 Task: Create a due date automation trigger when advanced on, on the wednesday after a card is due add content with a name or a description ending with resume at 11:00 AM.
Action: Mouse moved to (1372, 114)
Screenshot: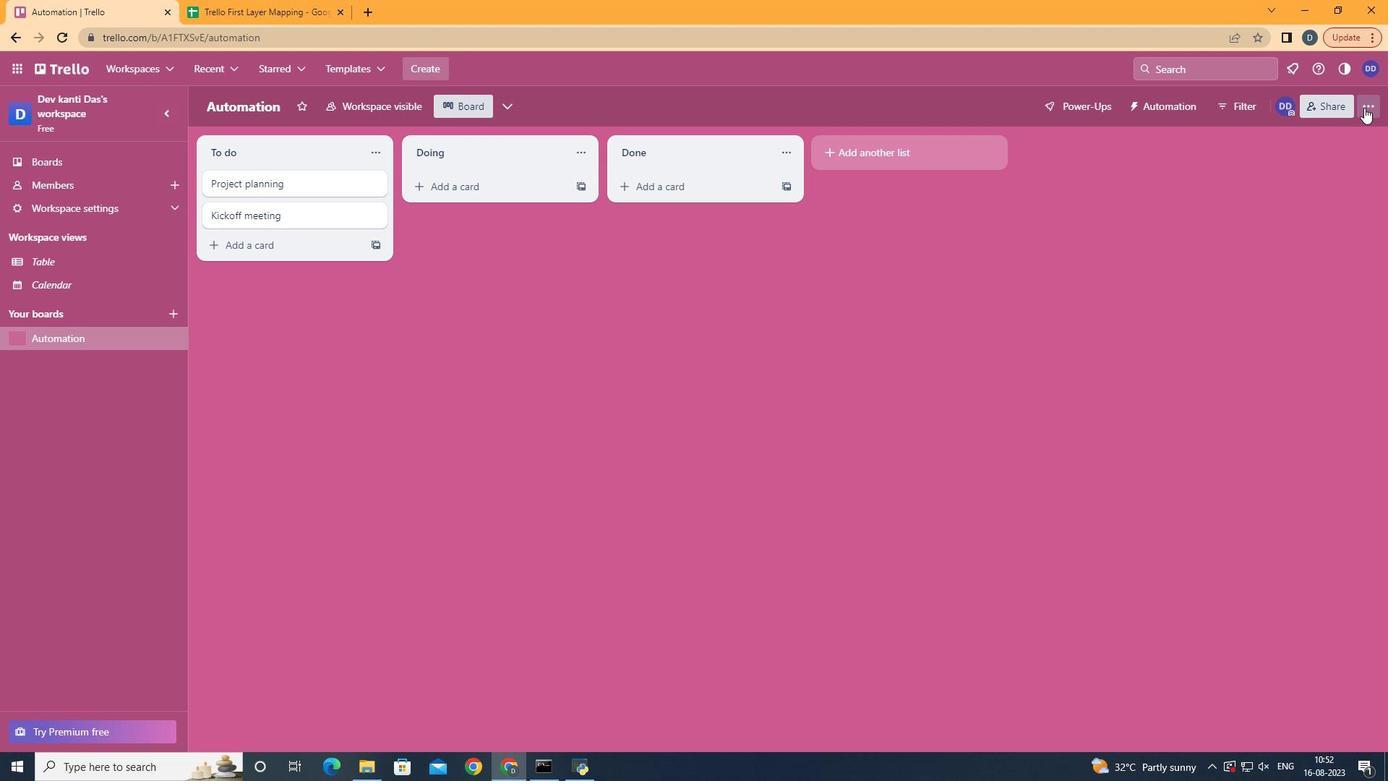 
Action: Mouse pressed left at (1372, 114)
Screenshot: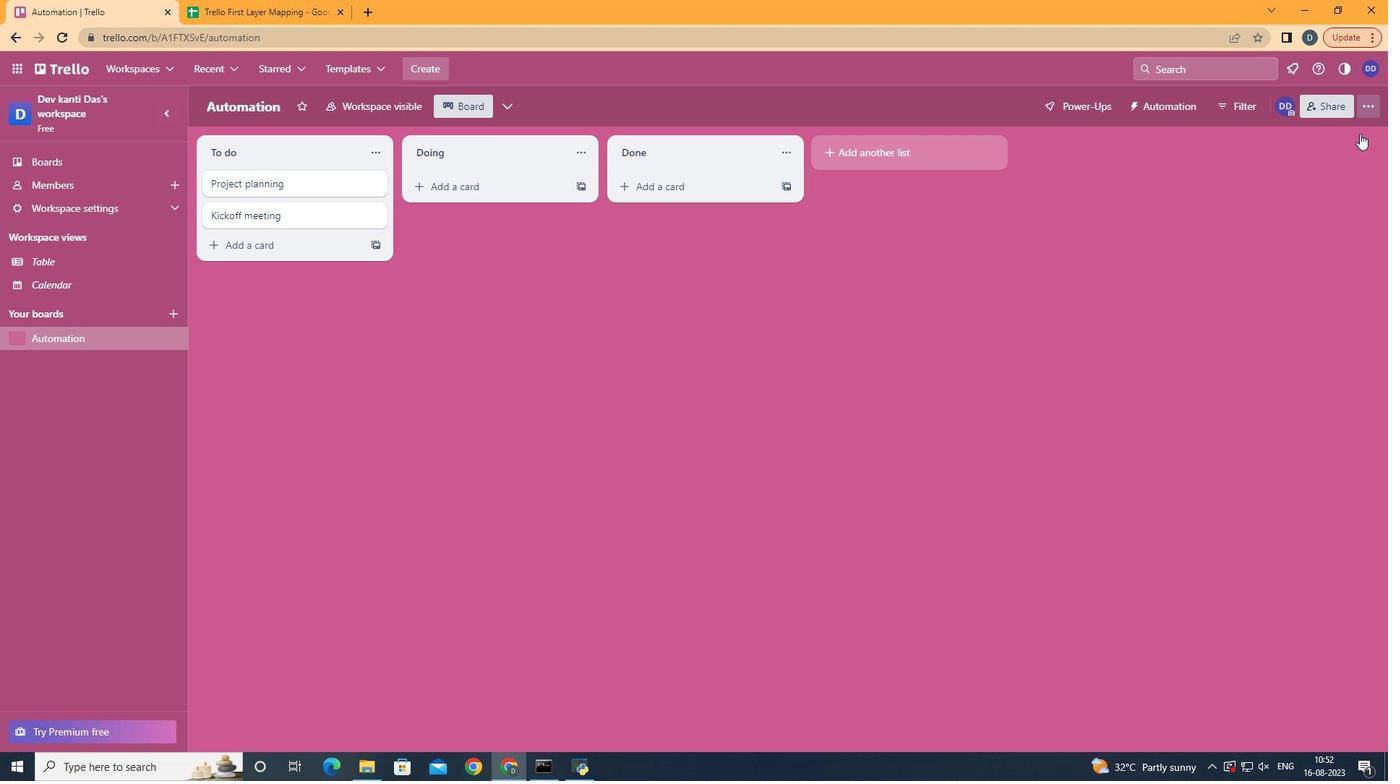 
Action: Mouse moved to (1280, 328)
Screenshot: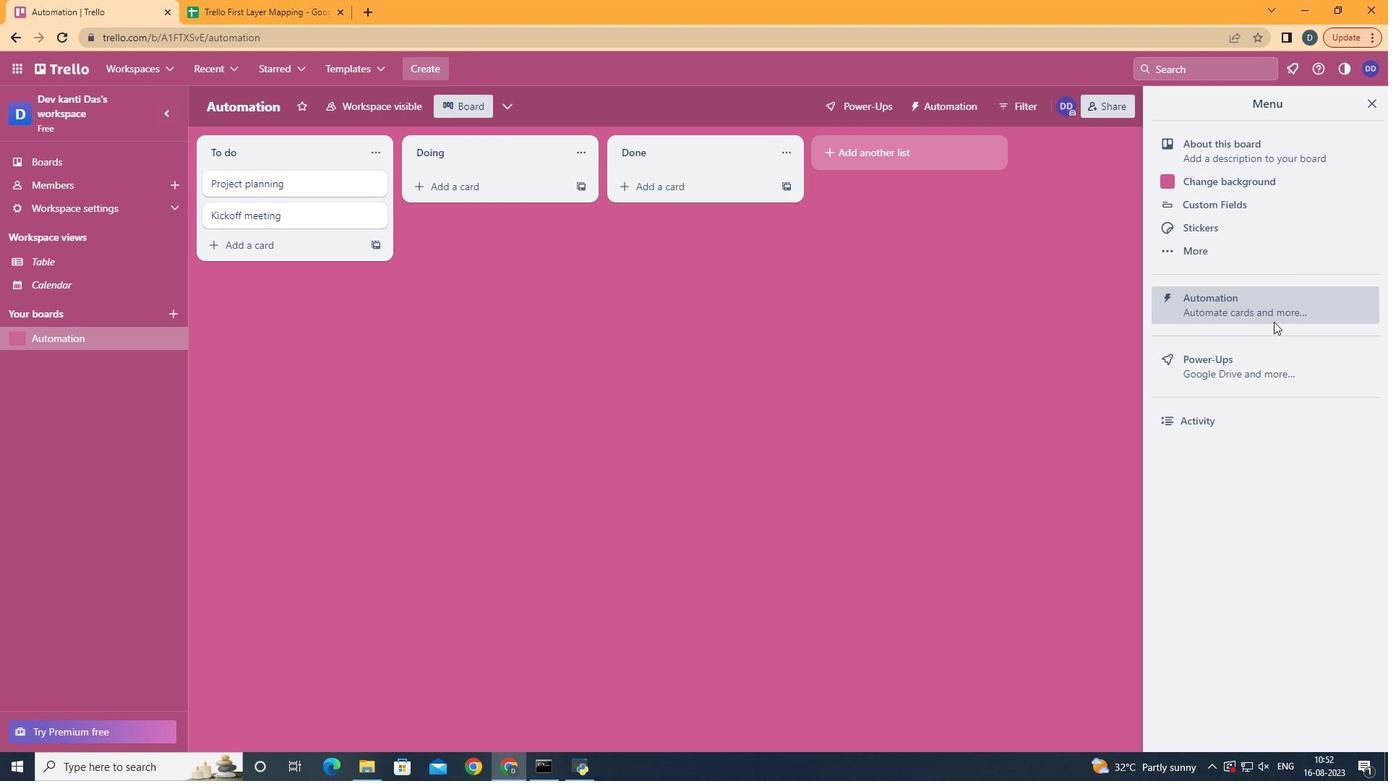 
Action: Mouse pressed left at (1280, 328)
Screenshot: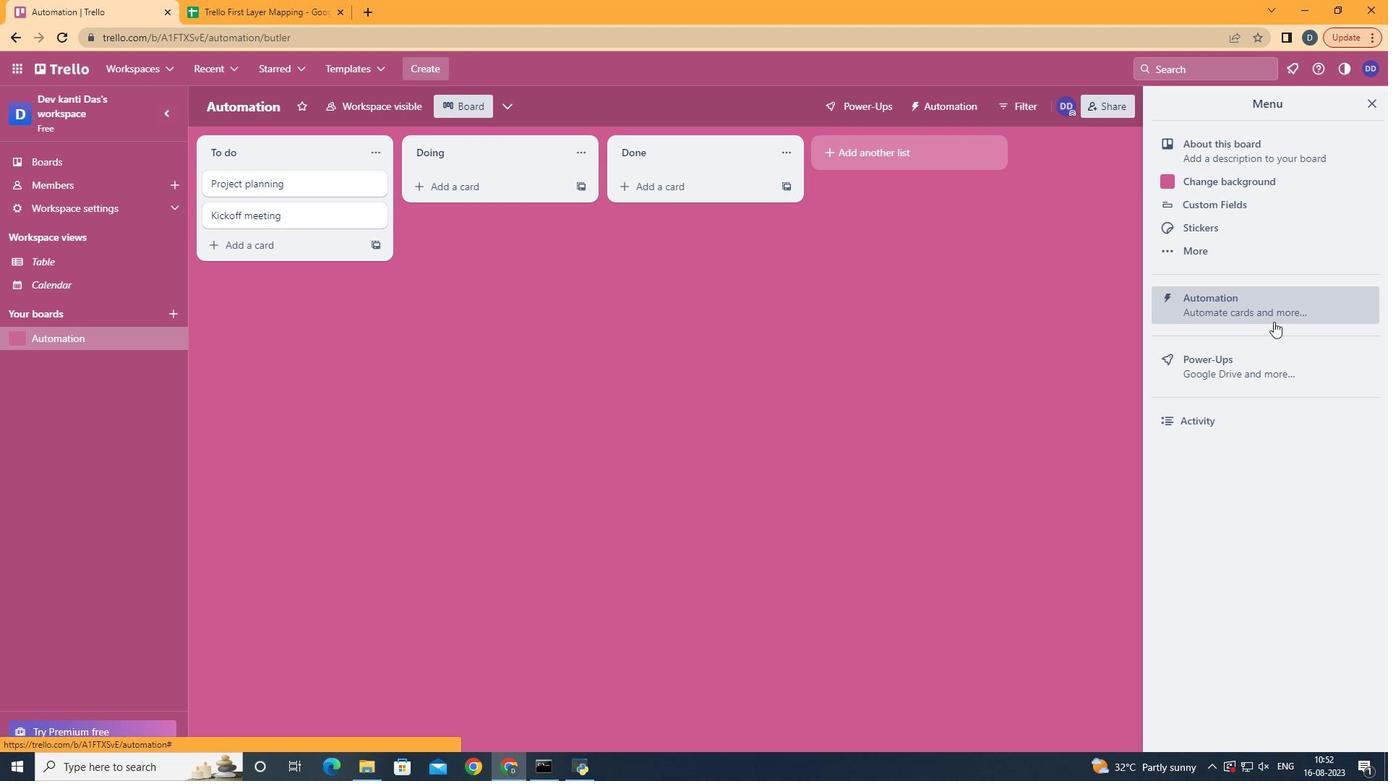 
Action: Mouse moved to (271, 297)
Screenshot: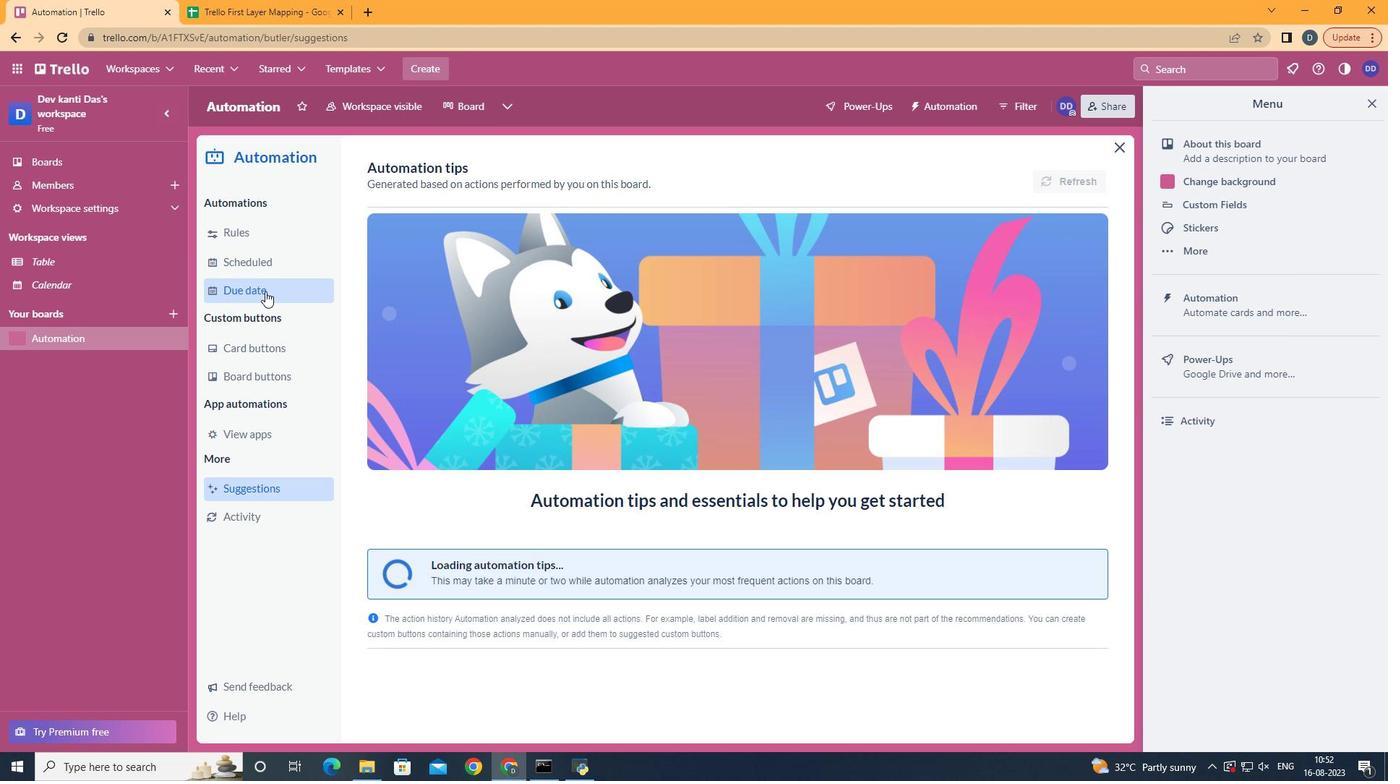 
Action: Mouse pressed left at (271, 297)
Screenshot: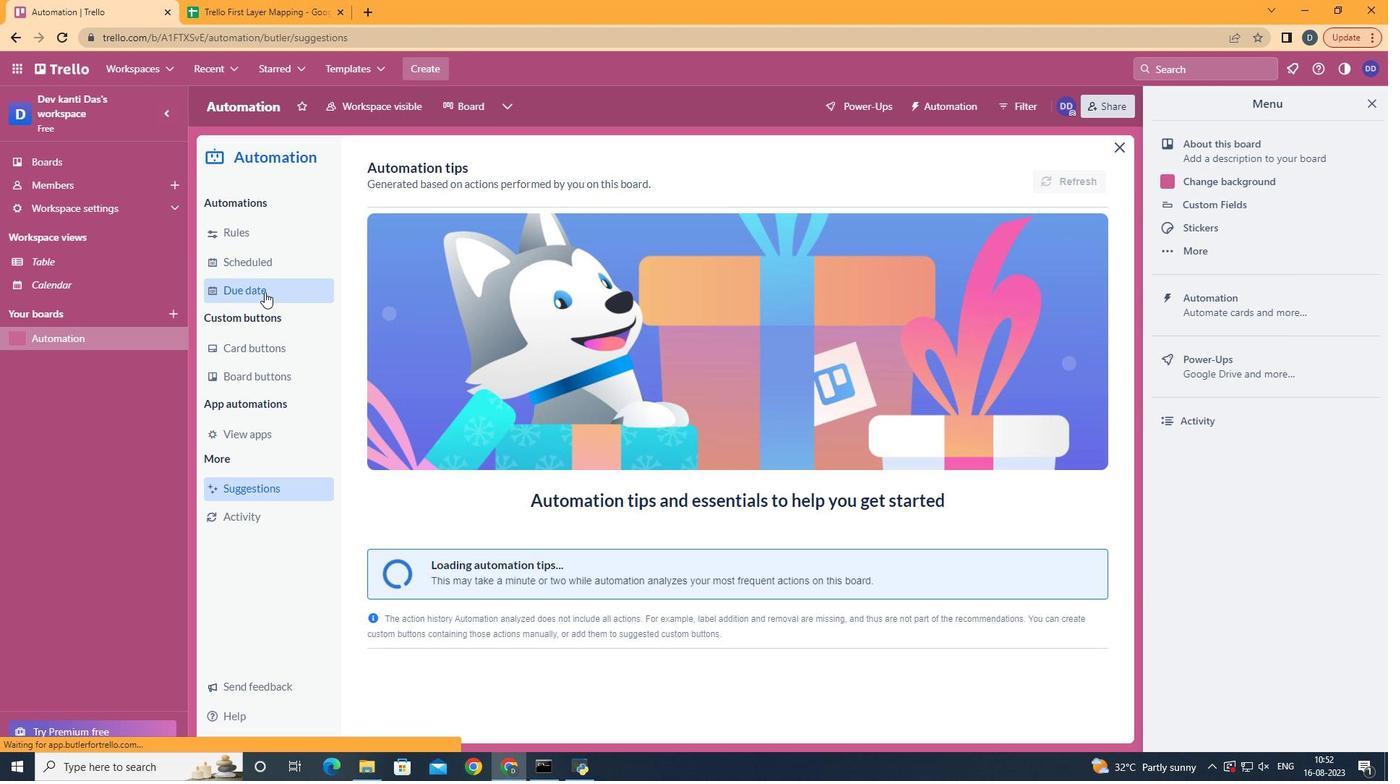 
Action: Mouse moved to (1022, 173)
Screenshot: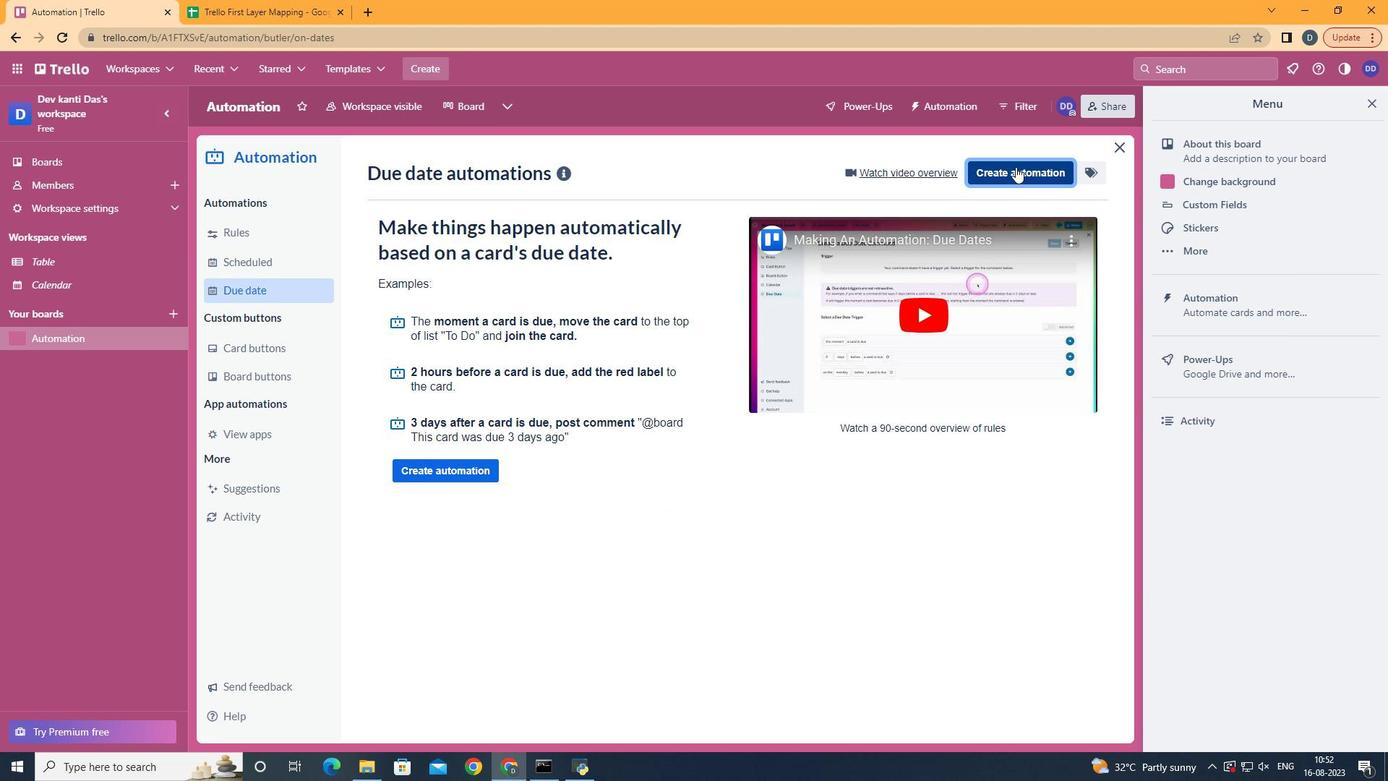 
Action: Mouse pressed left at (1022, 173)
Screenshot: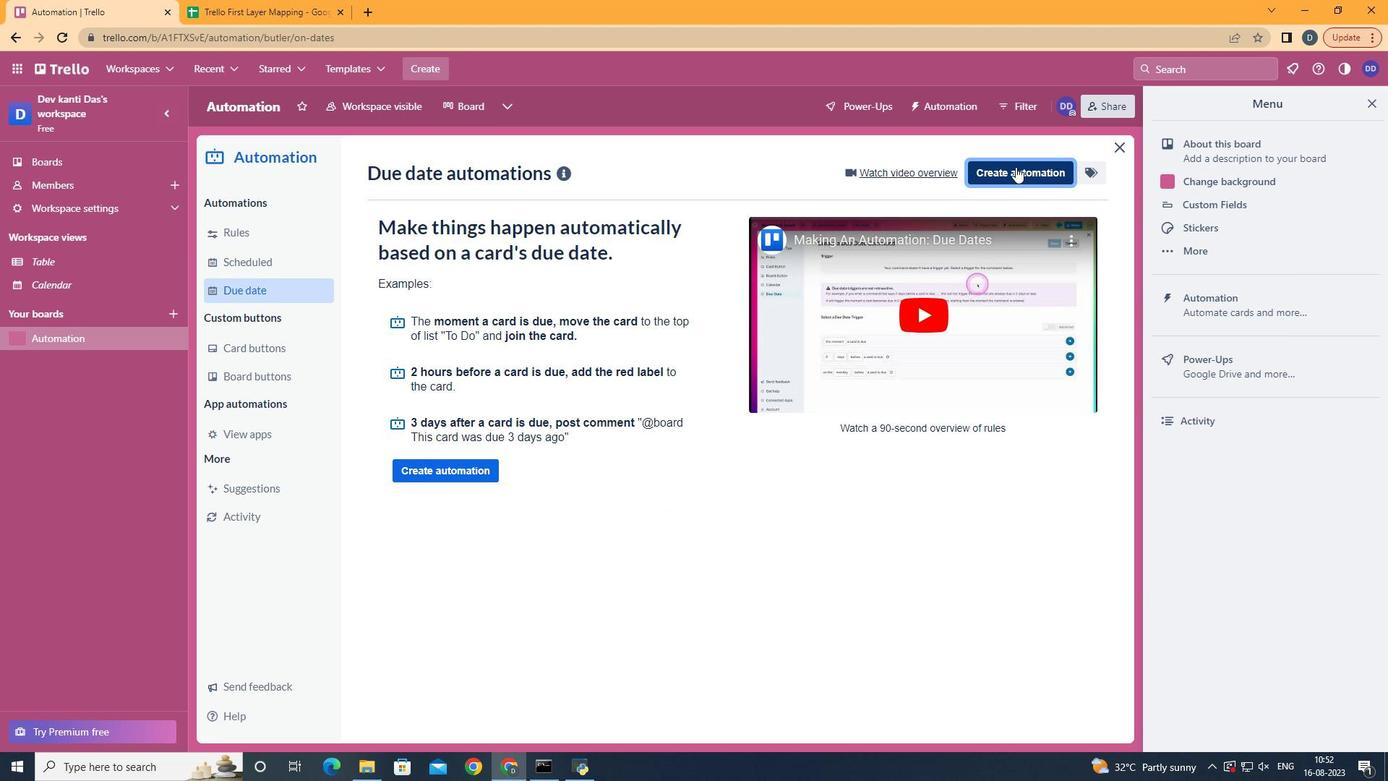 
Action: Mouse moved to (679, 321)
Screenshot: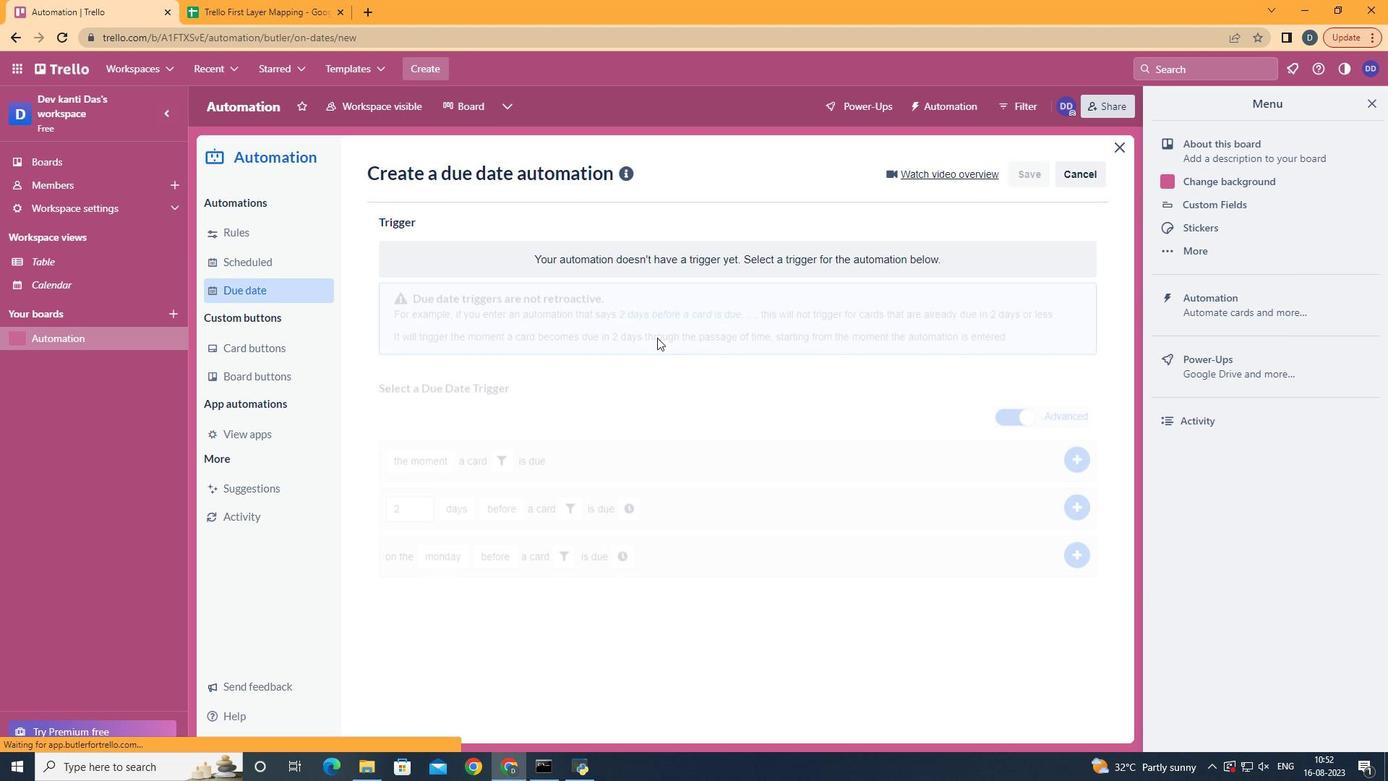 
Action: Mouse pressed left at (679, 321)
Screenshot: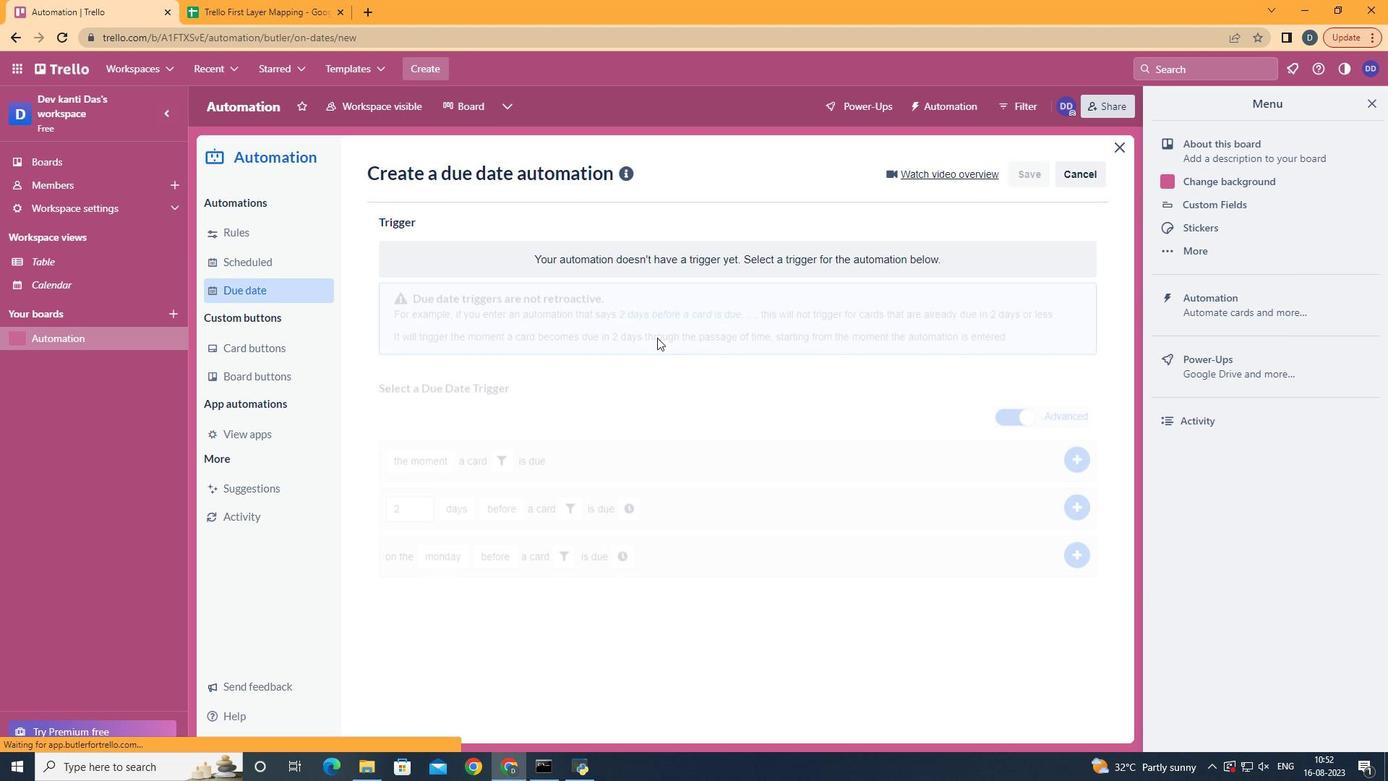 
Action: Mouse moved to (488, 446)
Screenshot: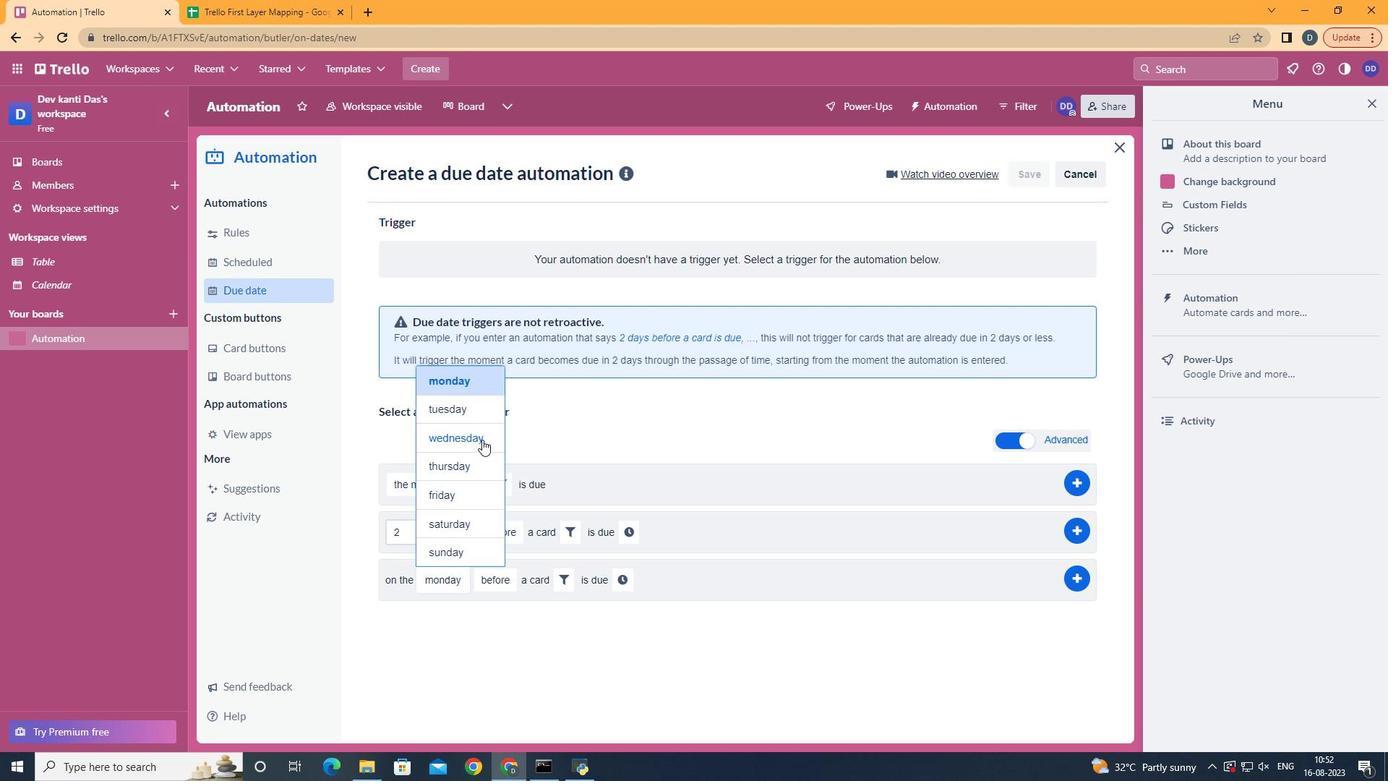 
Action: Mouse pressed left at (488, 446)
Screenshot: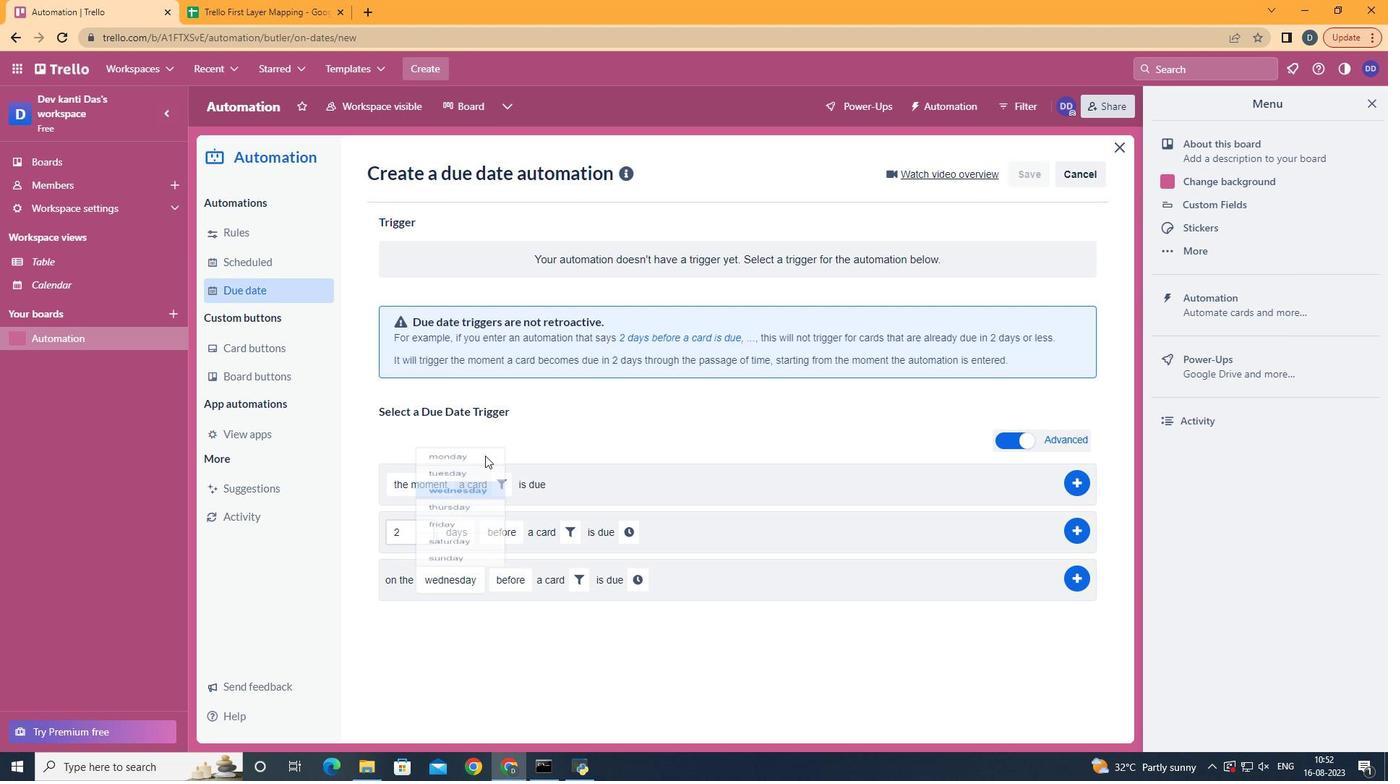 
Action: Mouse moved to (541, 642)
Screenshot: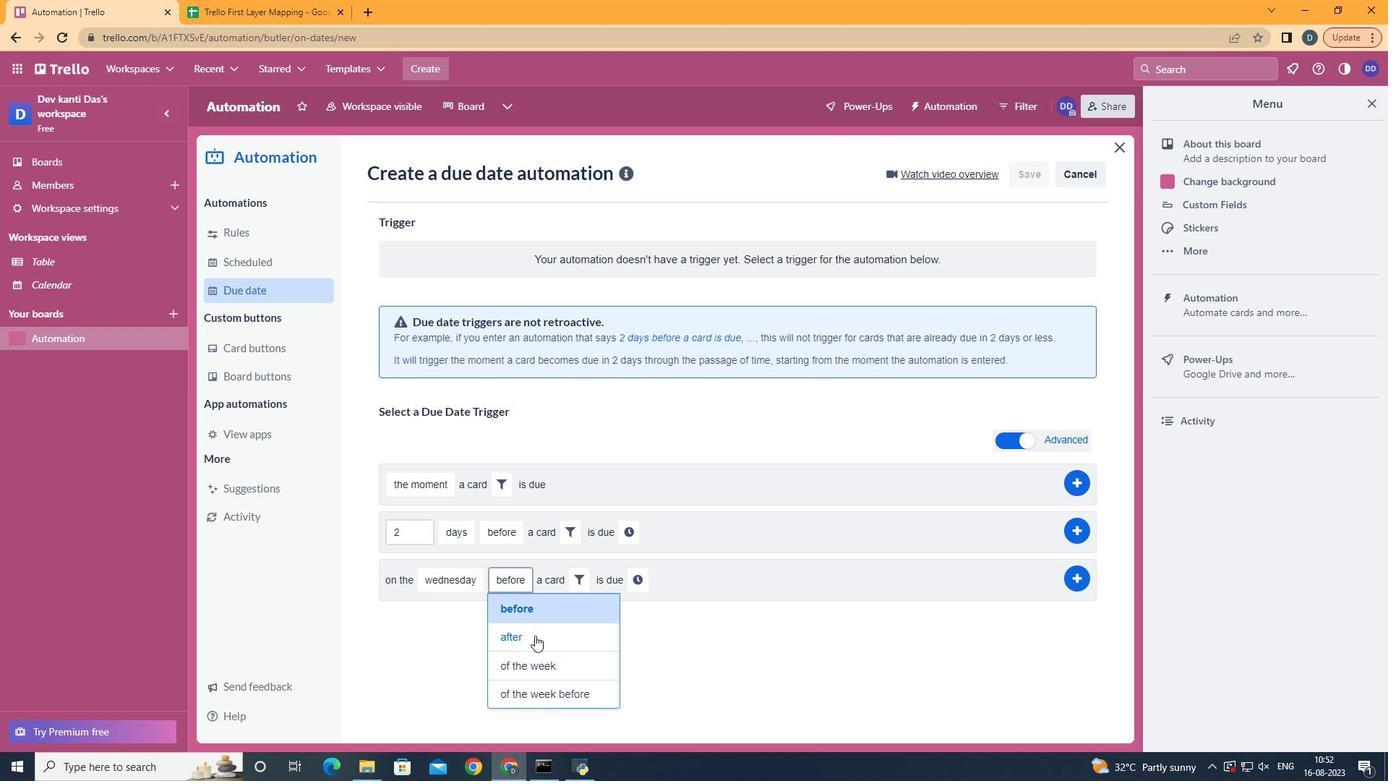 
Action: Mouse pressed left at (541, 642)
Screenshot: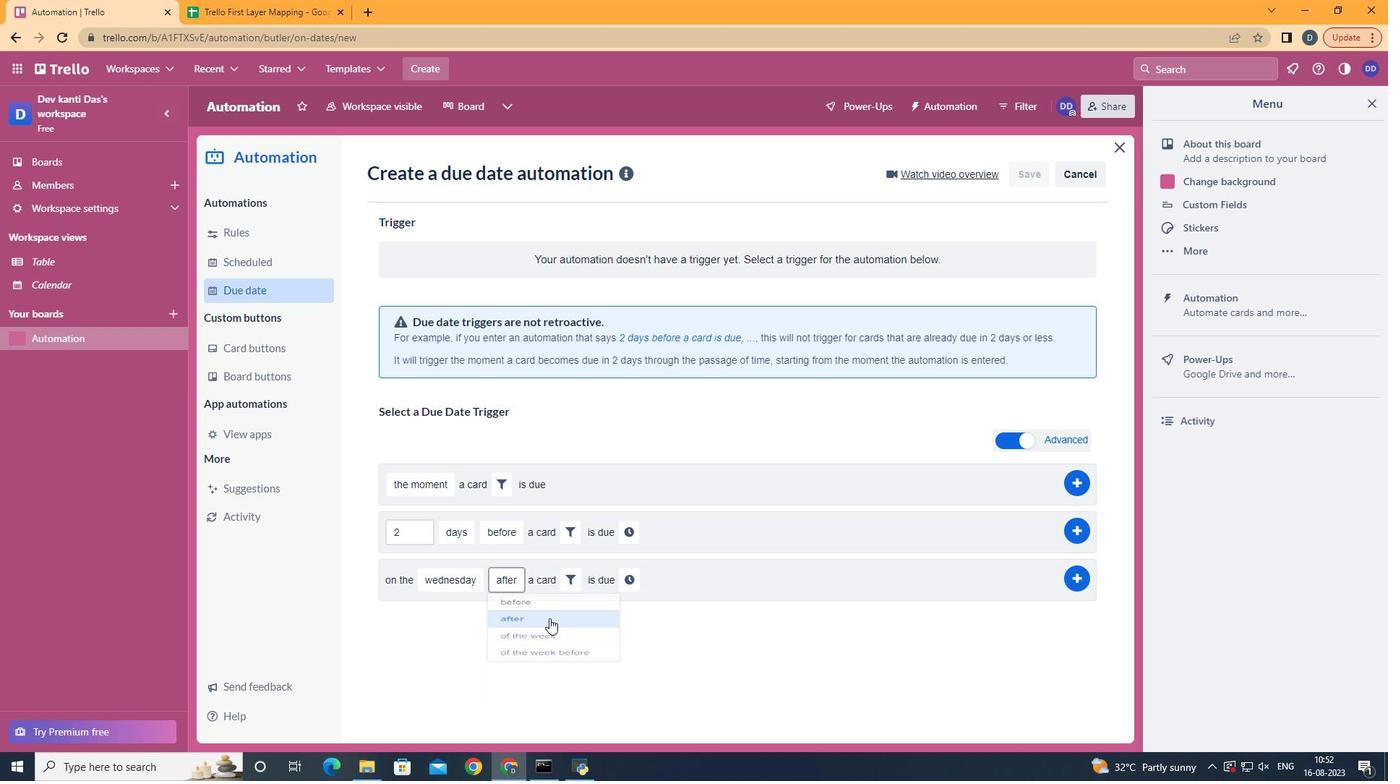 
Action: Mouse moved to (572, 588)
Screenshot: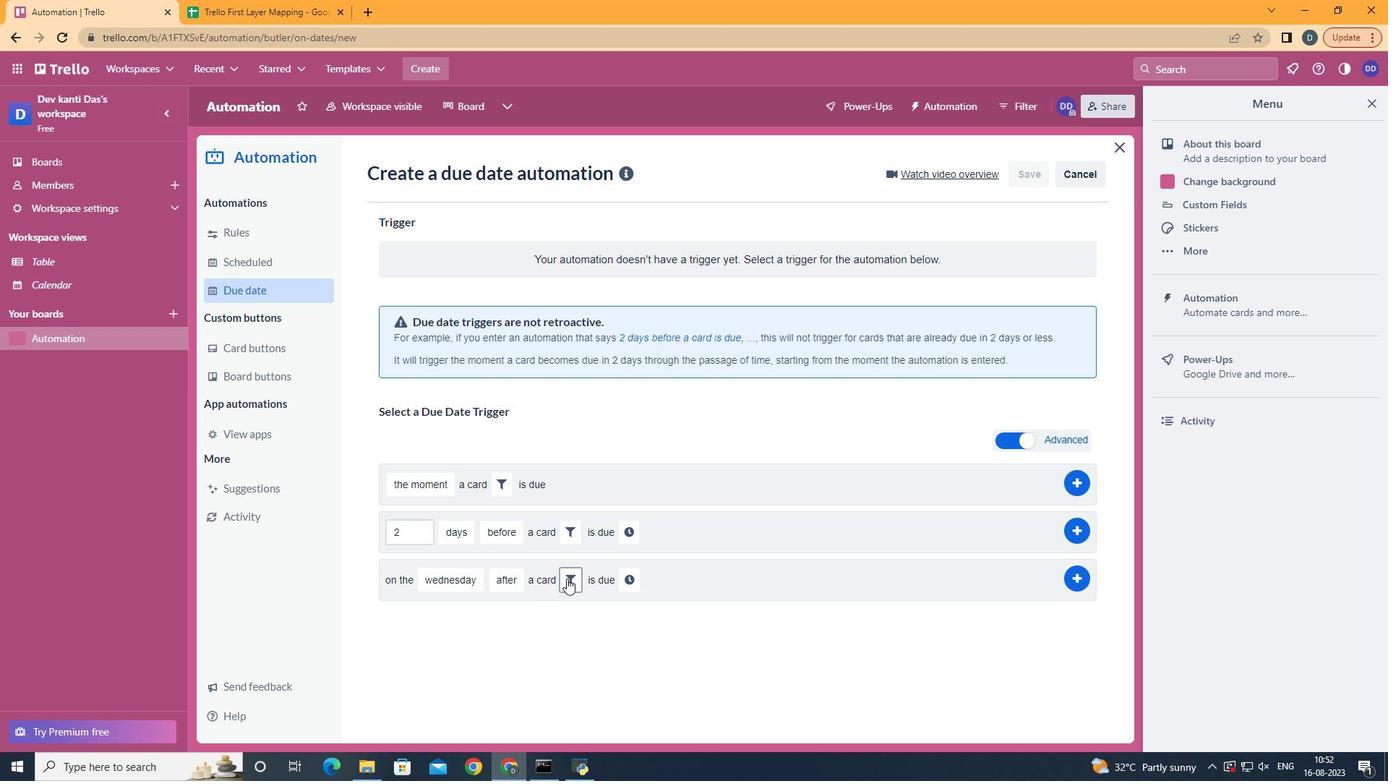 
Action: Mouse pressed left at (572, 588)
Screenshot: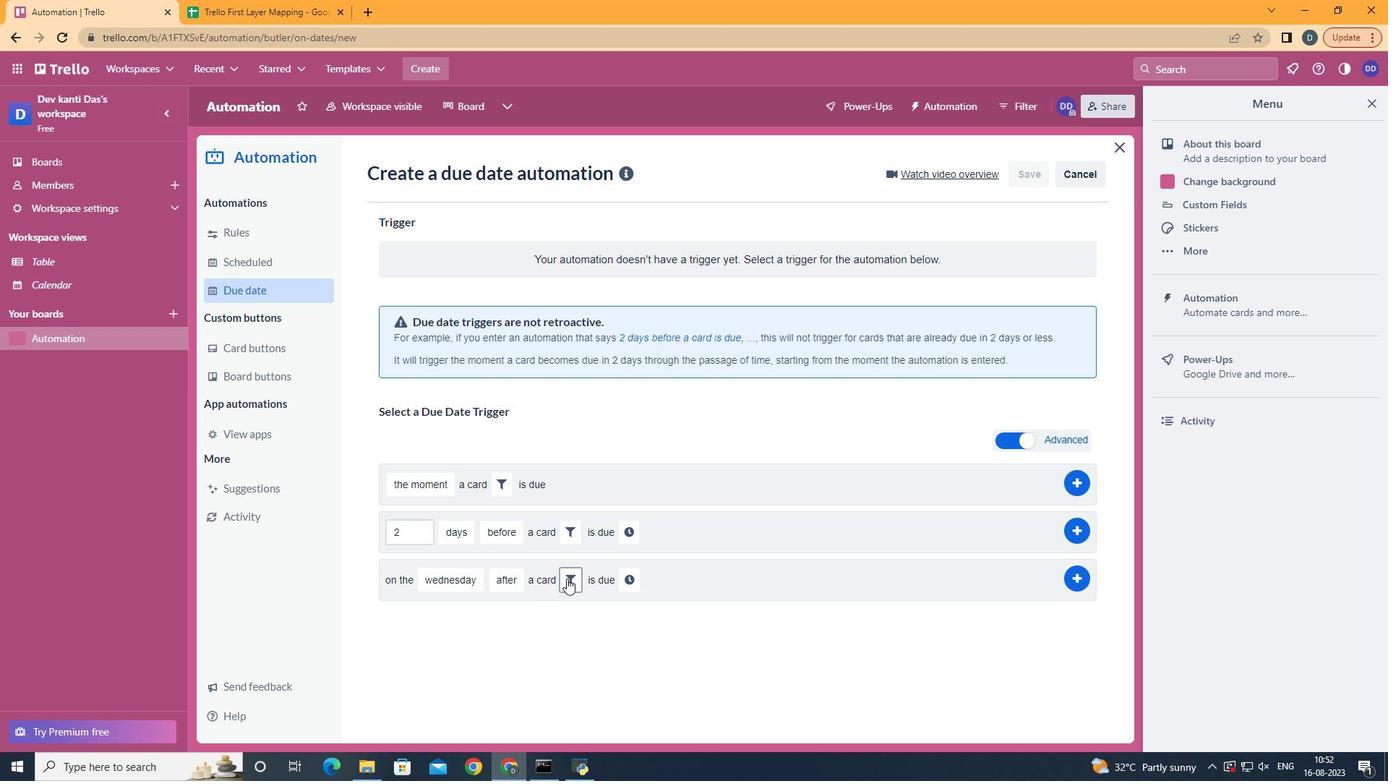 
Action: Mouse moved to (768, 632)
Screenshot: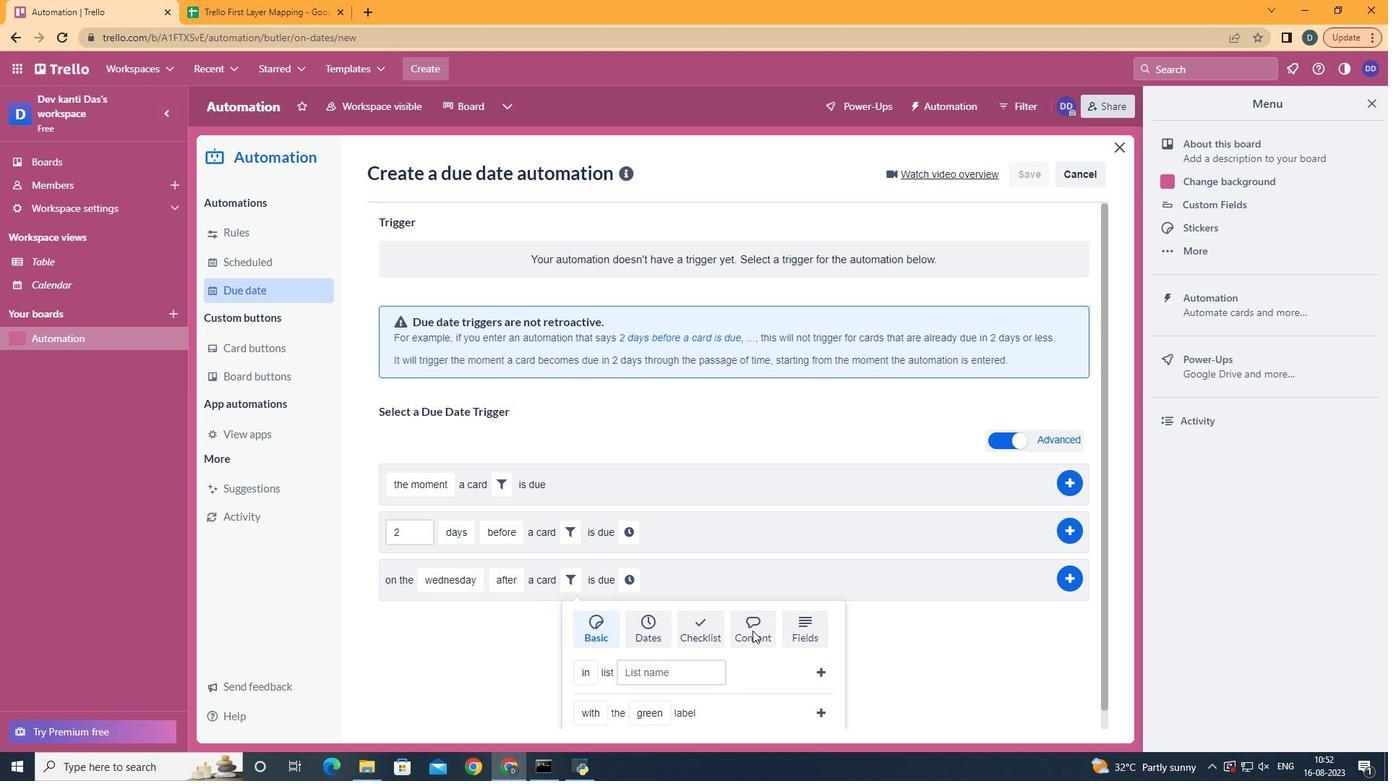 
Action: Mouse pressed left at (768, 632)
Screenshot: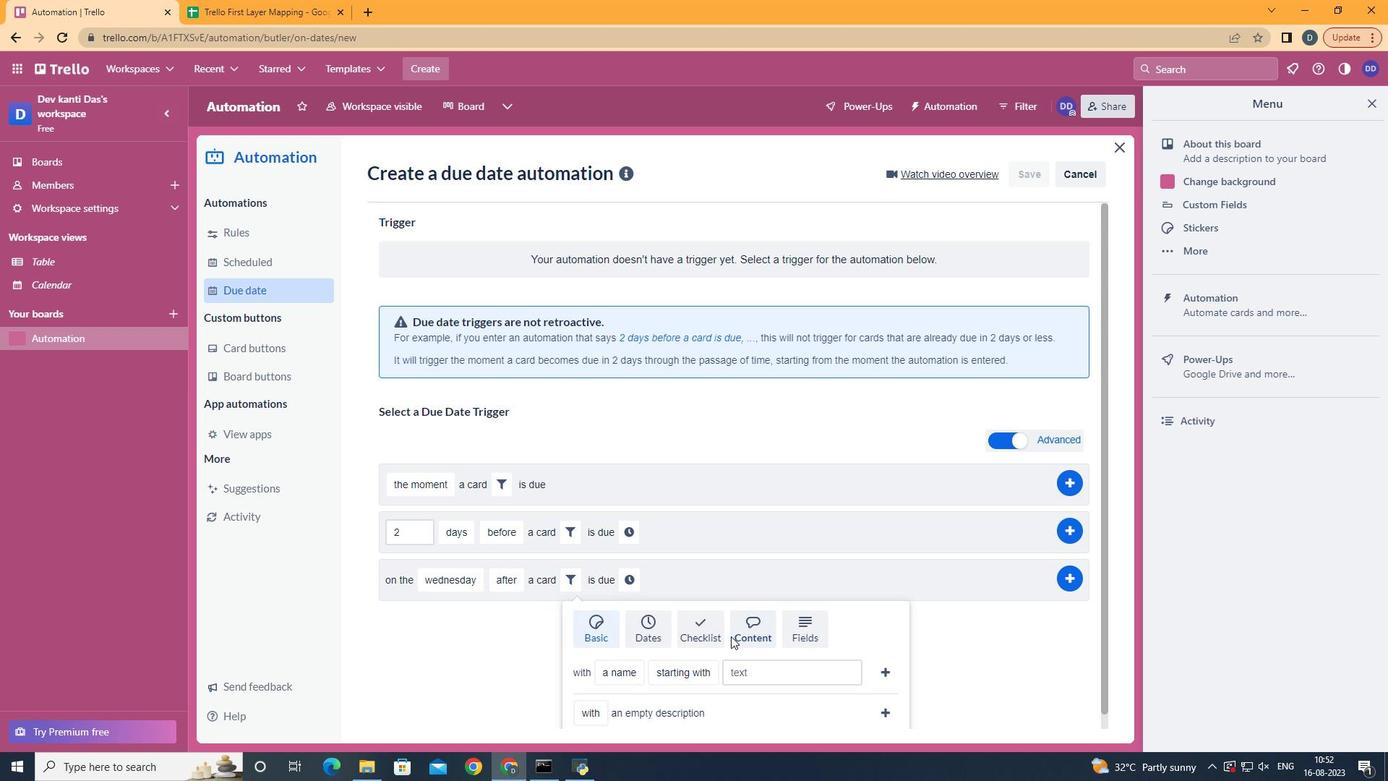 
Action: Mouse moved to (624, 655)
Screenshot: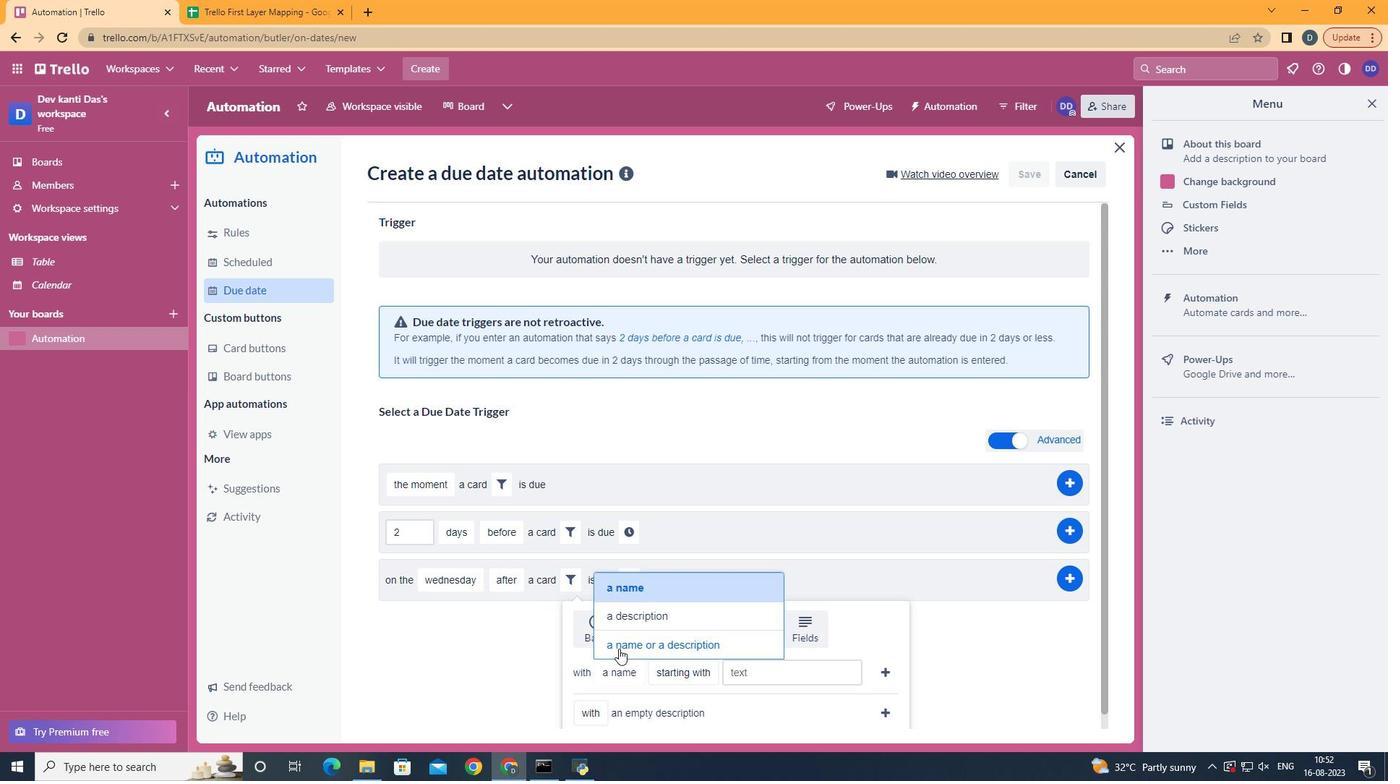 
Action: Mouse pressed left at (624, 655)
Screenshot: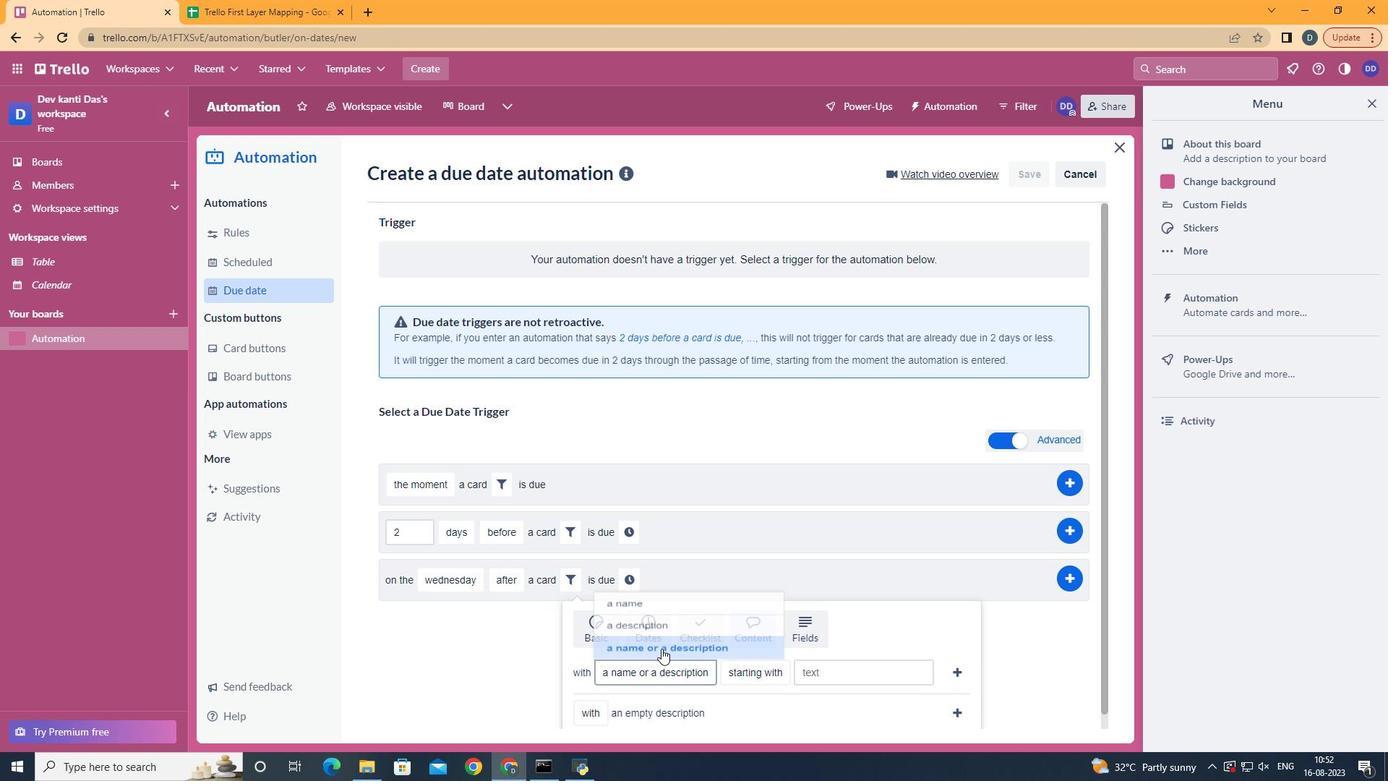 
Action: Mouse moved to (770, 536)
Screenshot: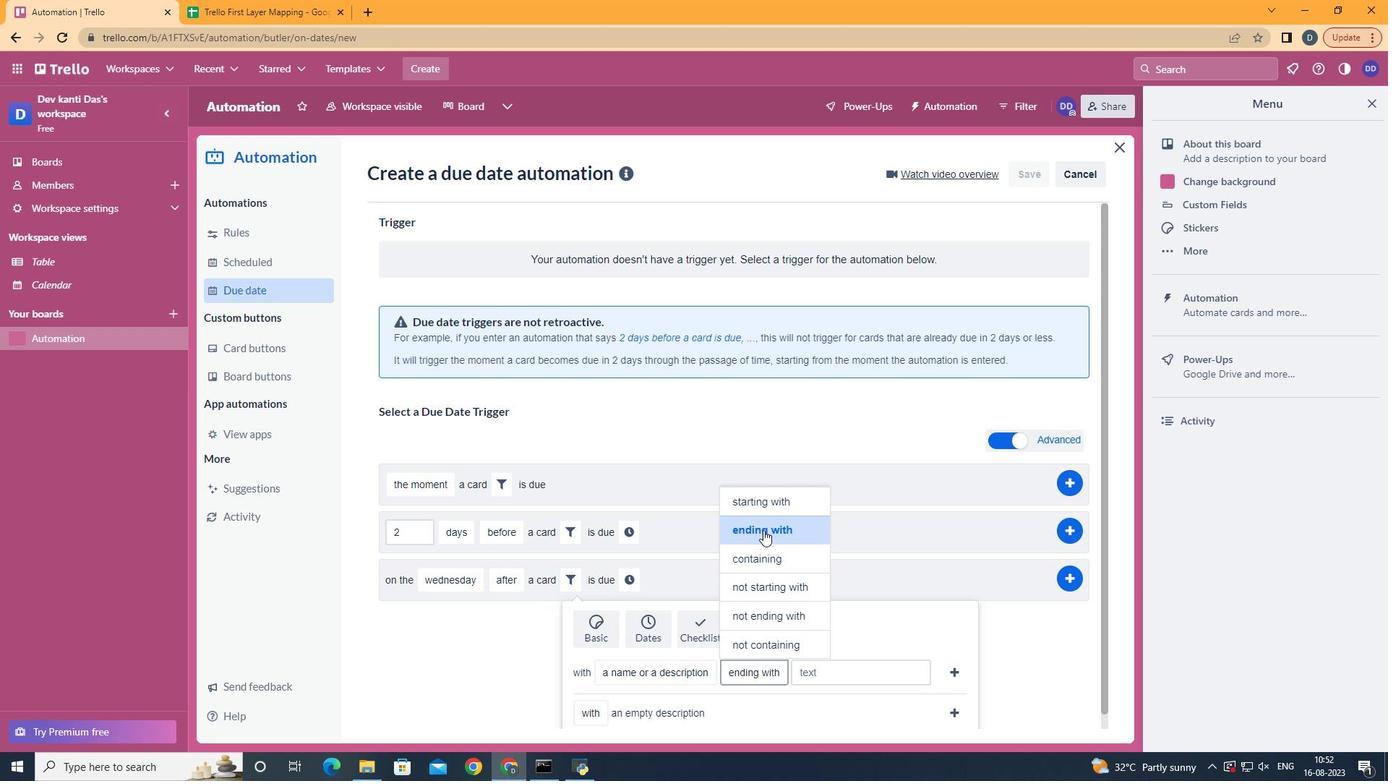
Action: Mouse pressed left at (770, 536)
Screenshot: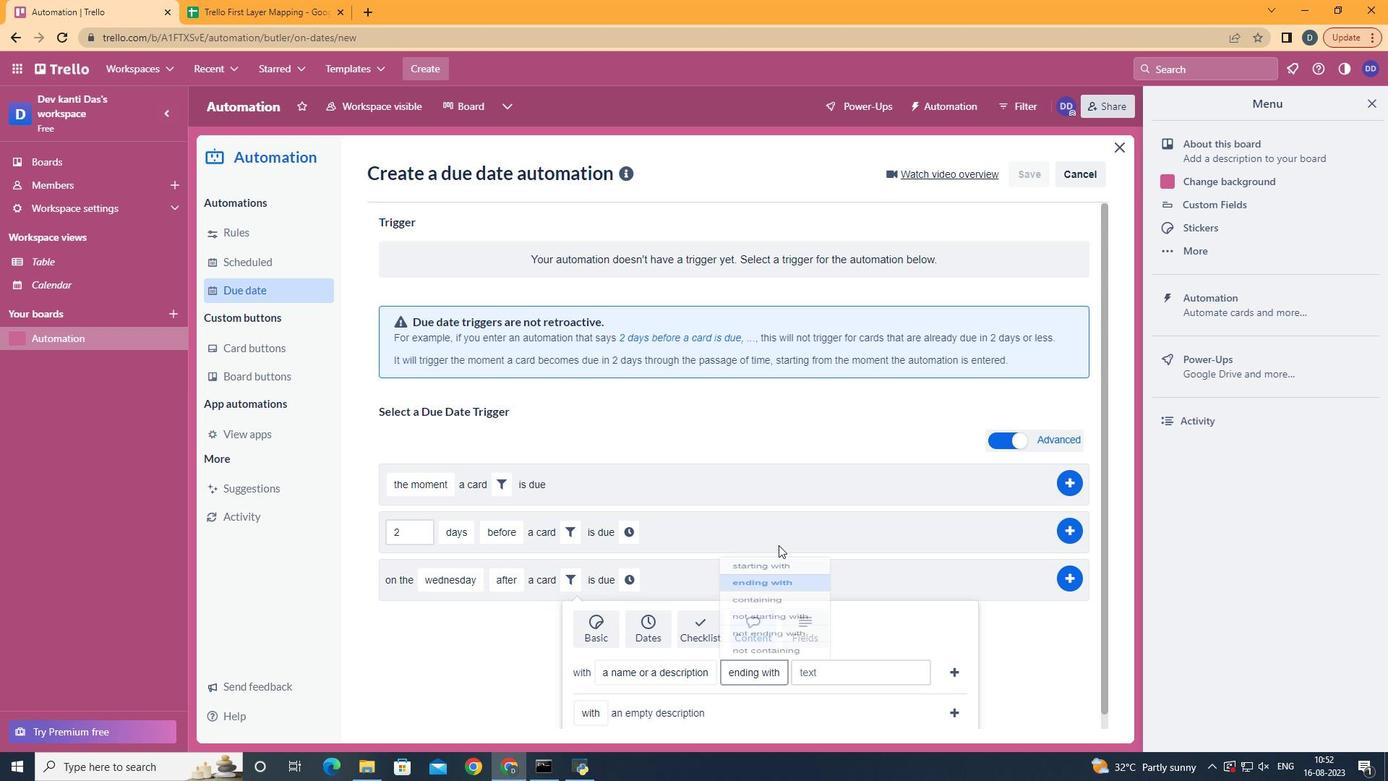 
Action: Mouse moved to (862, 683)
Screenshot: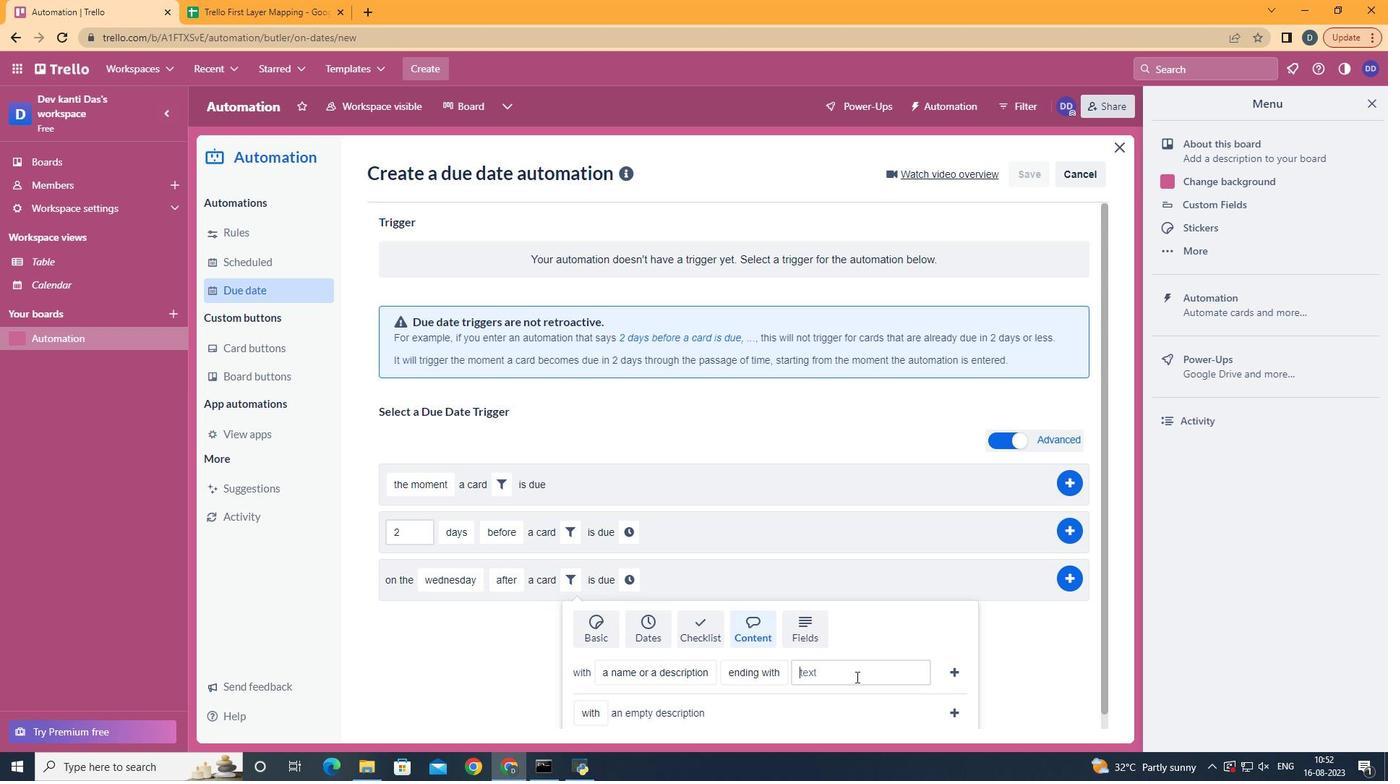 
Action: Mouse pressed left at (862, 683)
Screenshot: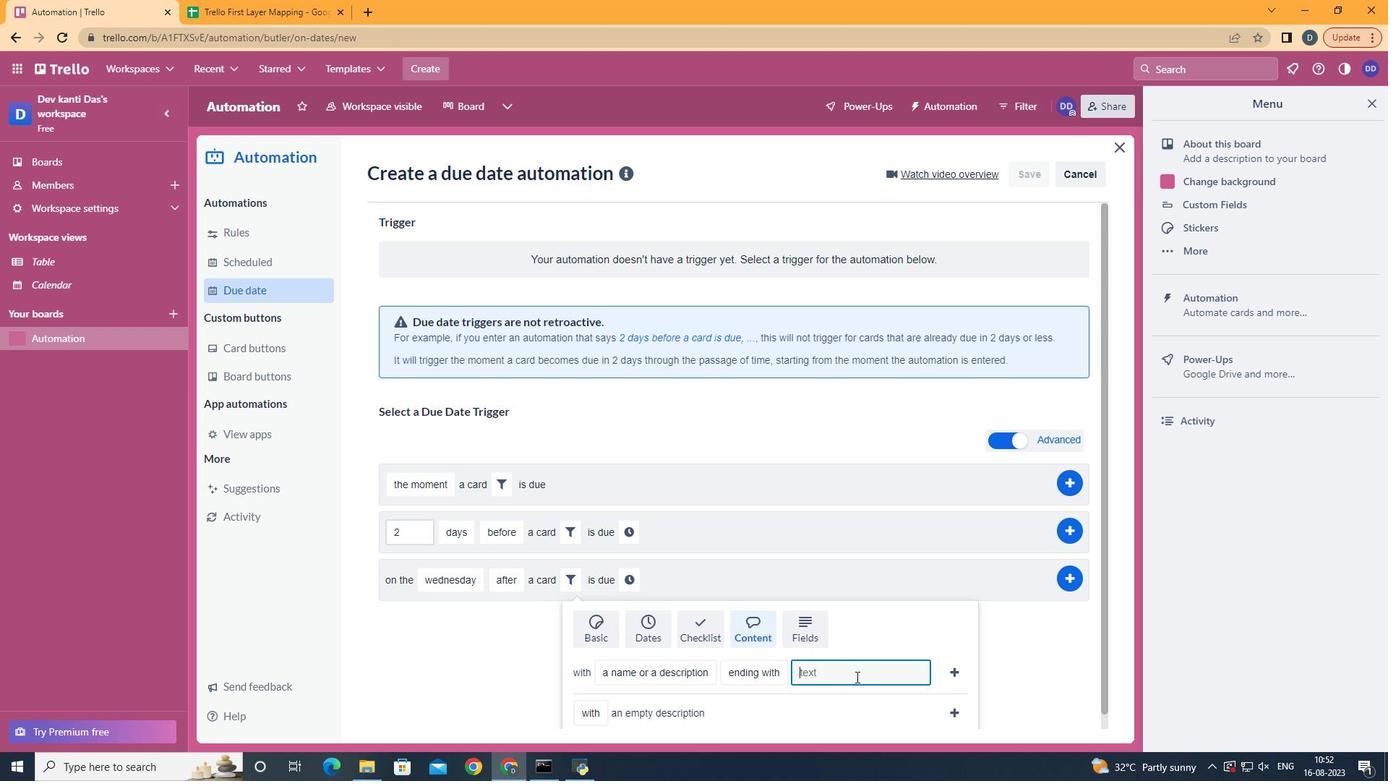 
Action: Key pressed resume
Screenshot: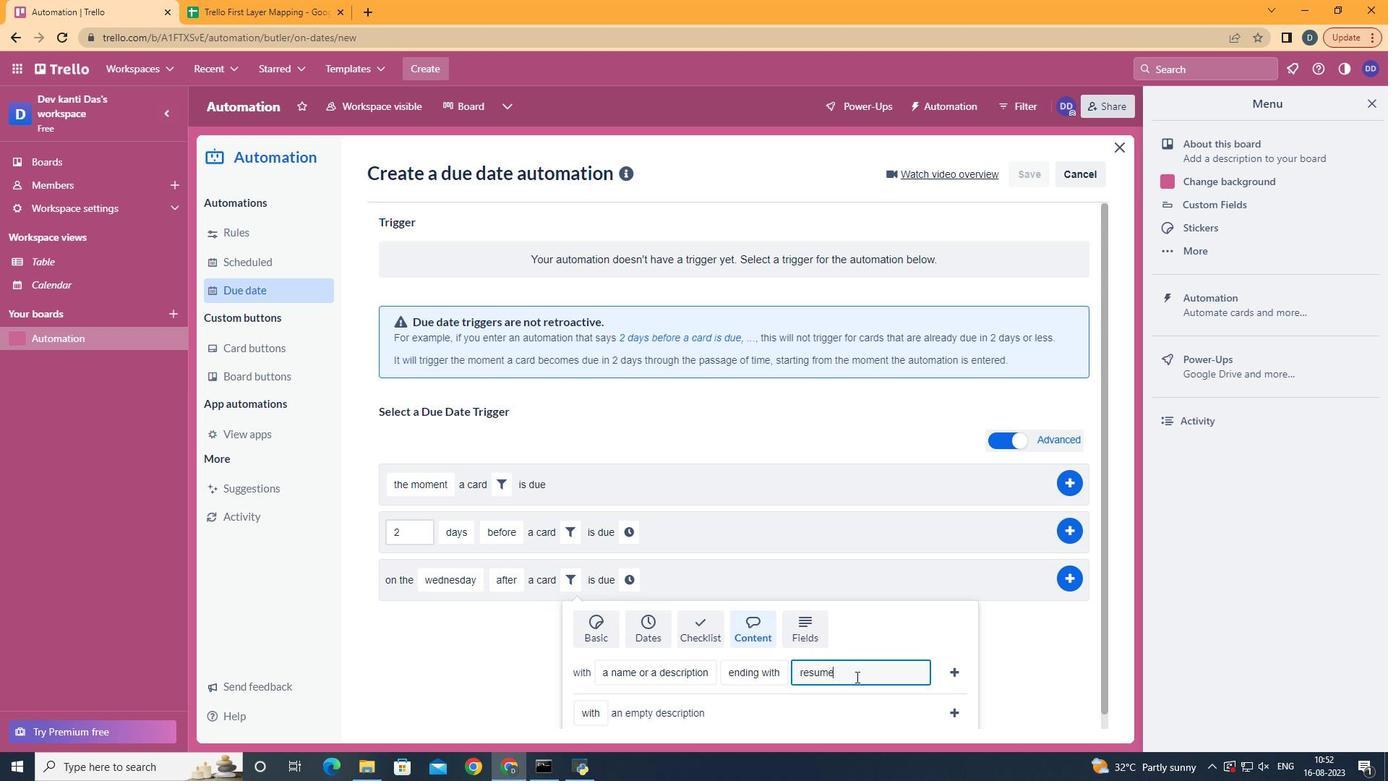 
Action: Mouse moved to (956, 682)
Screenshot: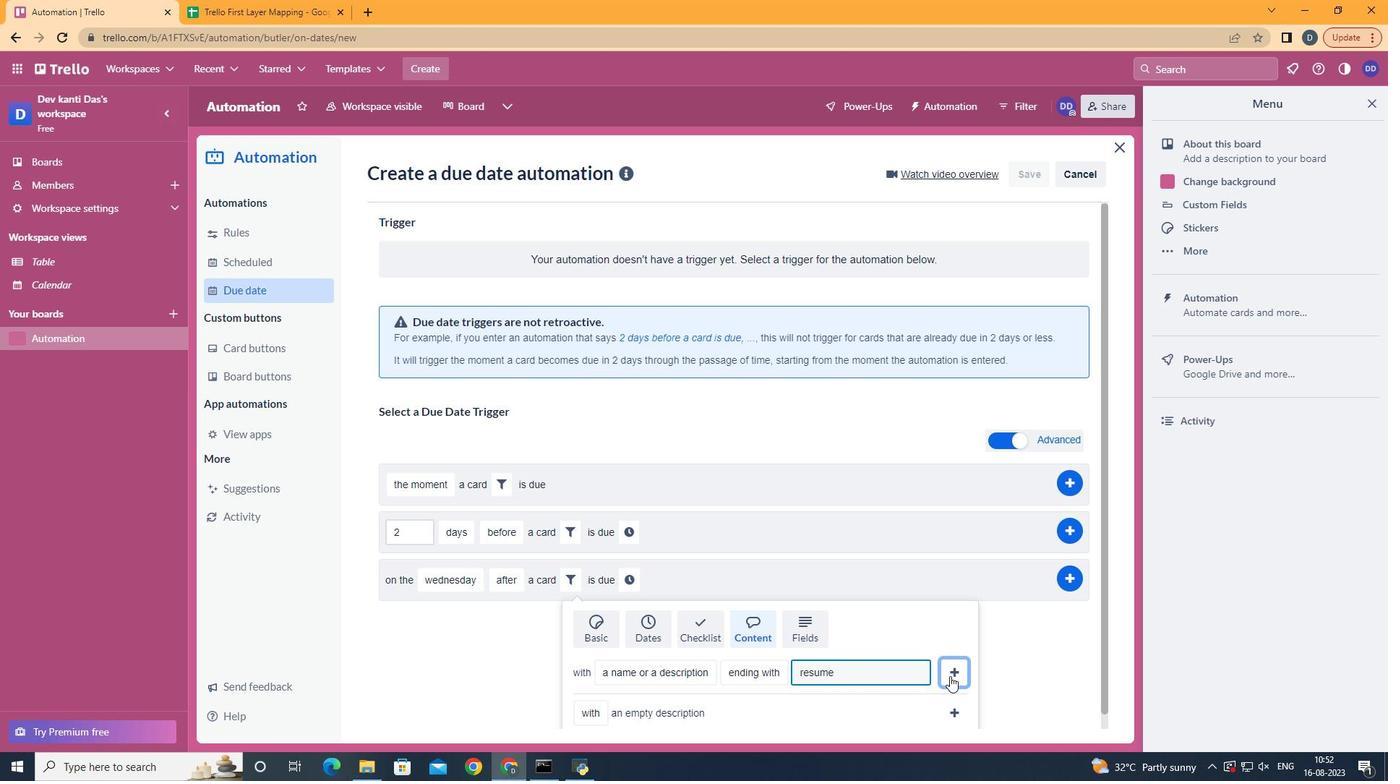 
Action: Mouse pressed left at (956, 682)
Screenshot: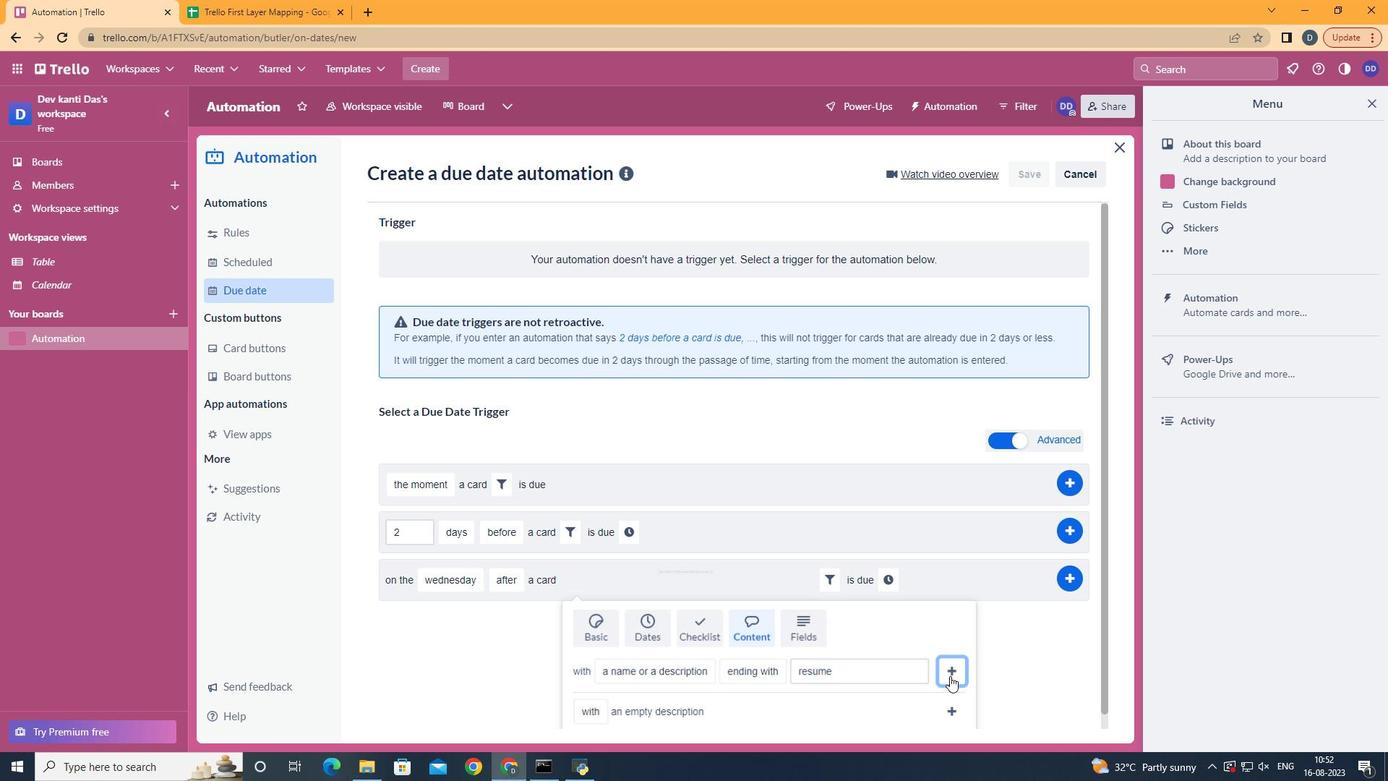 
Action: Mouse moved to (891, 588)
Screenshot: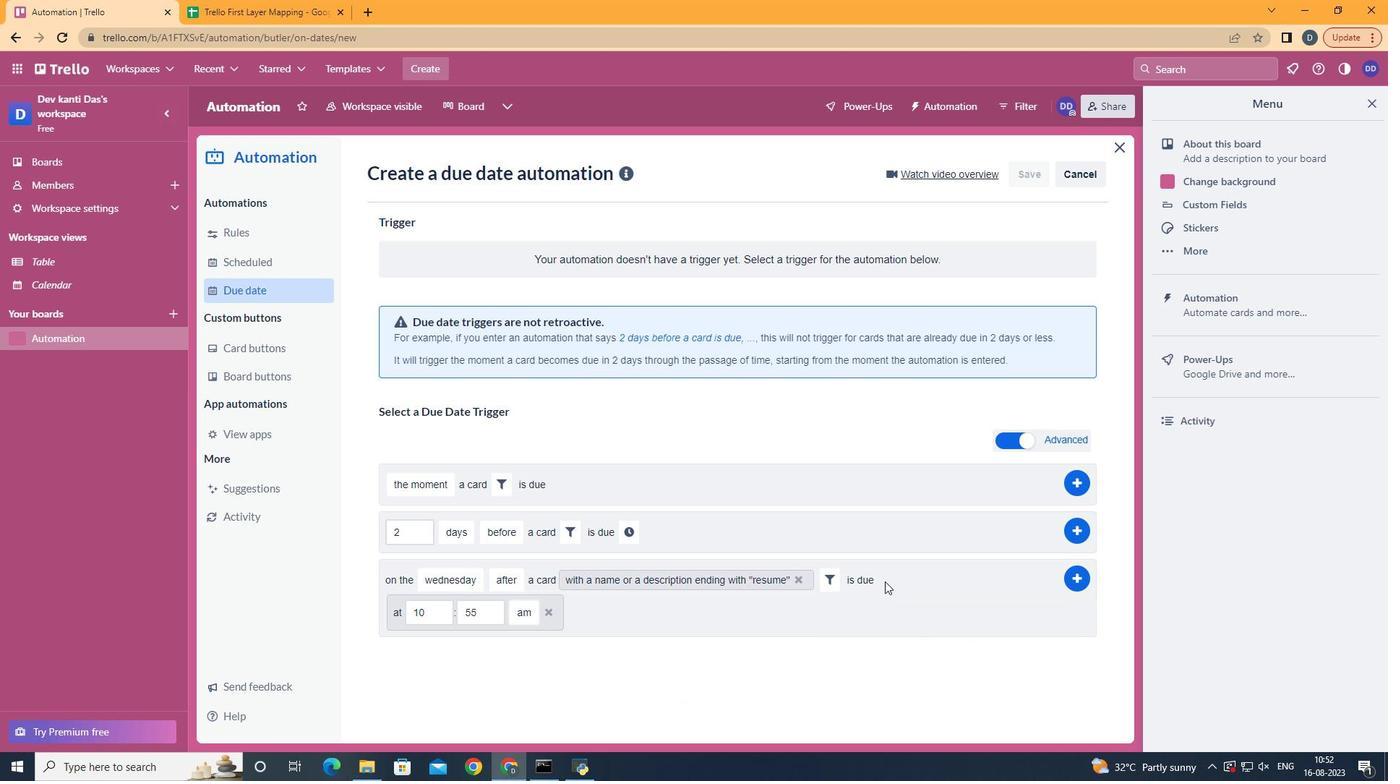
Action: Mouse pressed left at (891, 588)
Screenshot: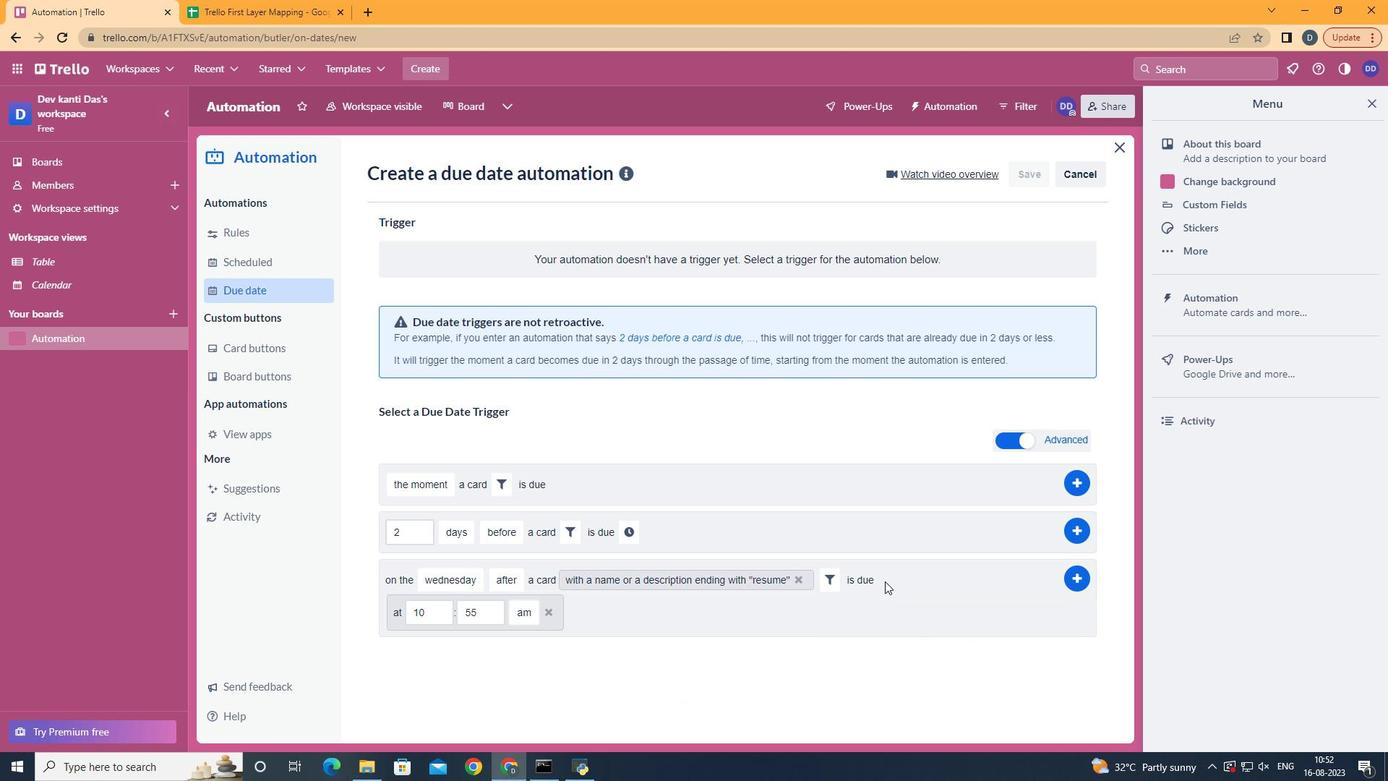 
Action: Mouse moved to (443, 622)
Screenshot: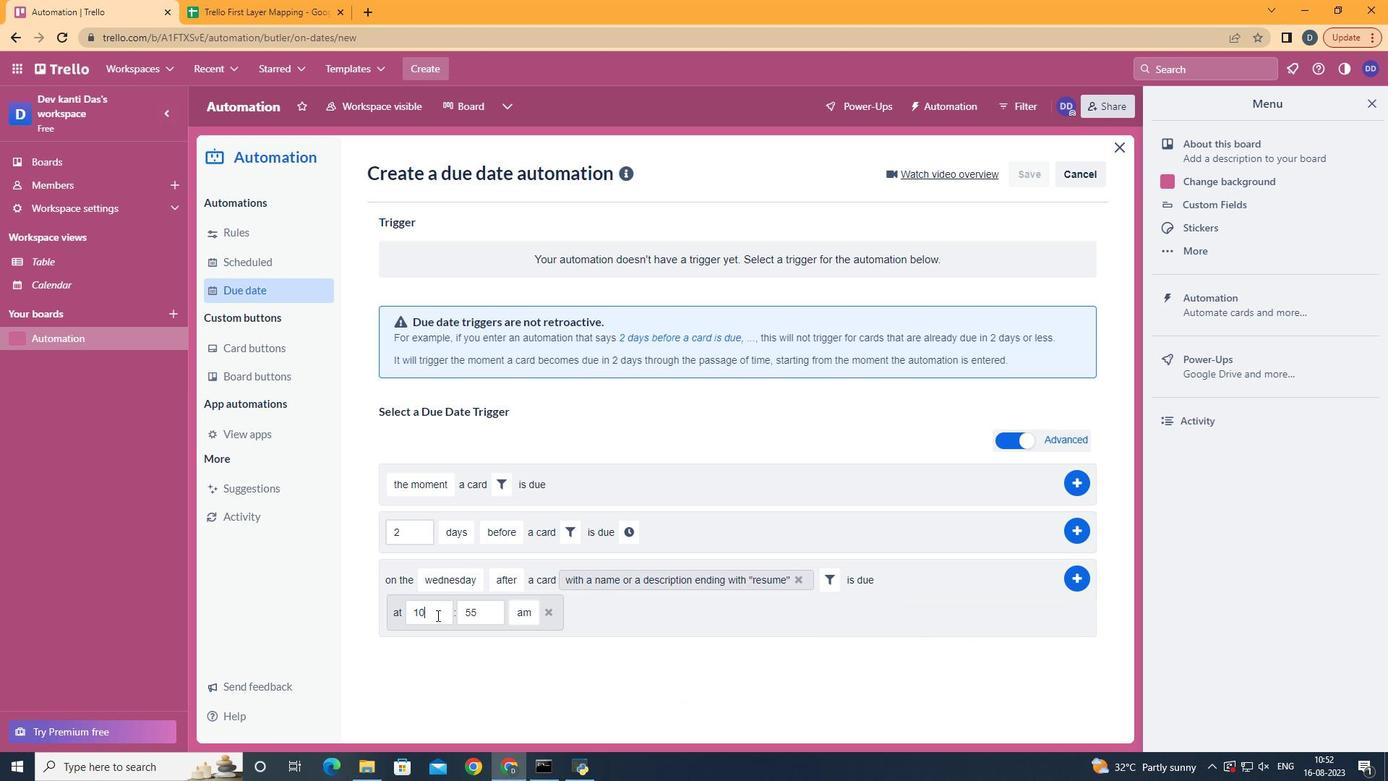 
Action: Mouse pressed left at (443, 622)
Screenshot: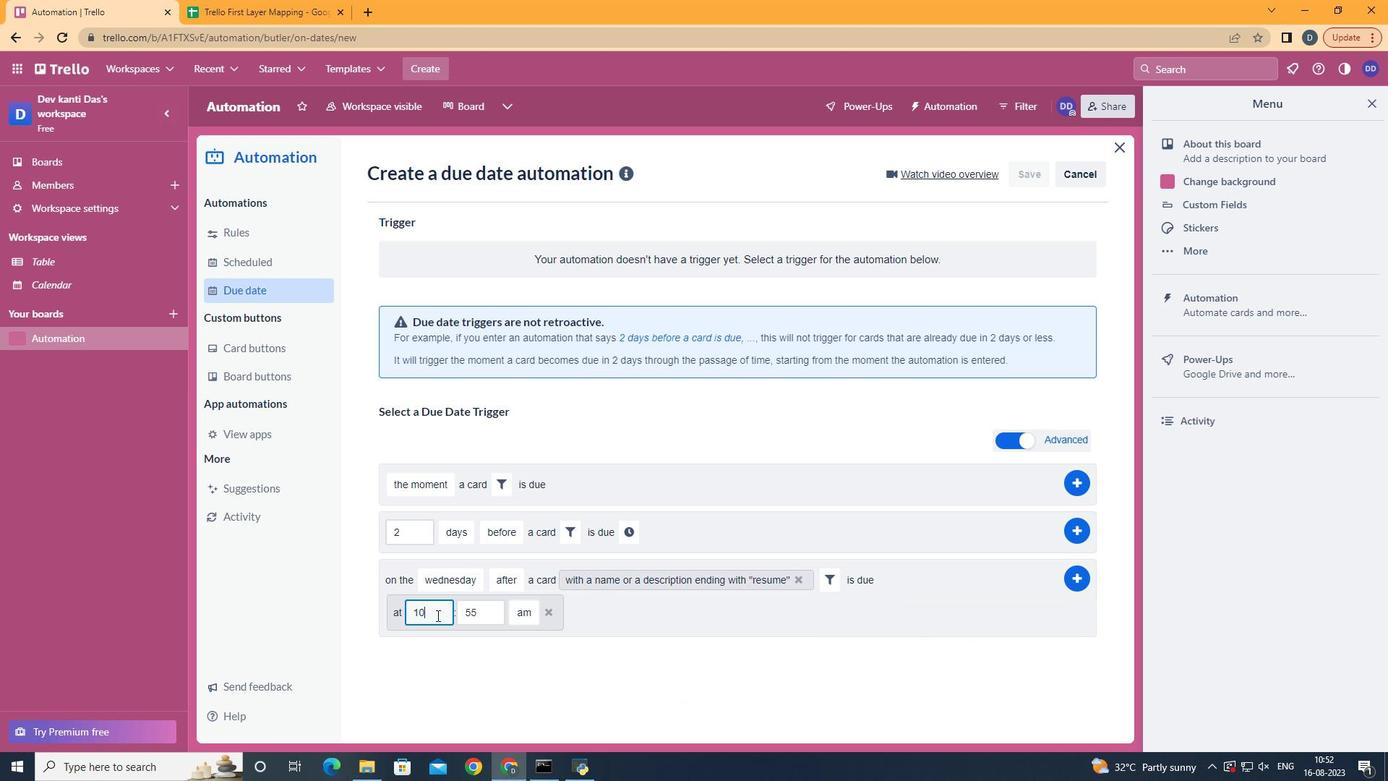 
Action: Key pressed <Key.backspace>1
Screenshot: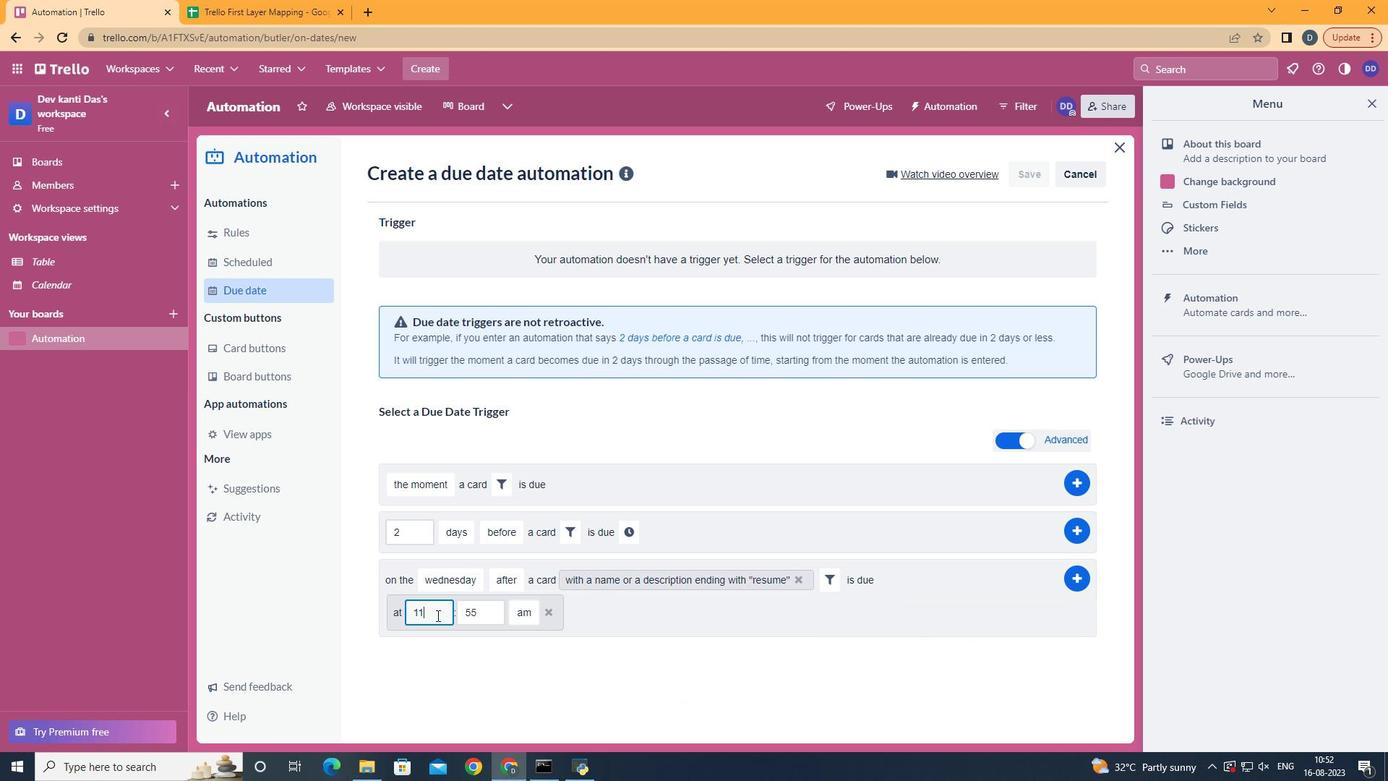 
Action: Mouse moved to (502, 622)
Screenshot: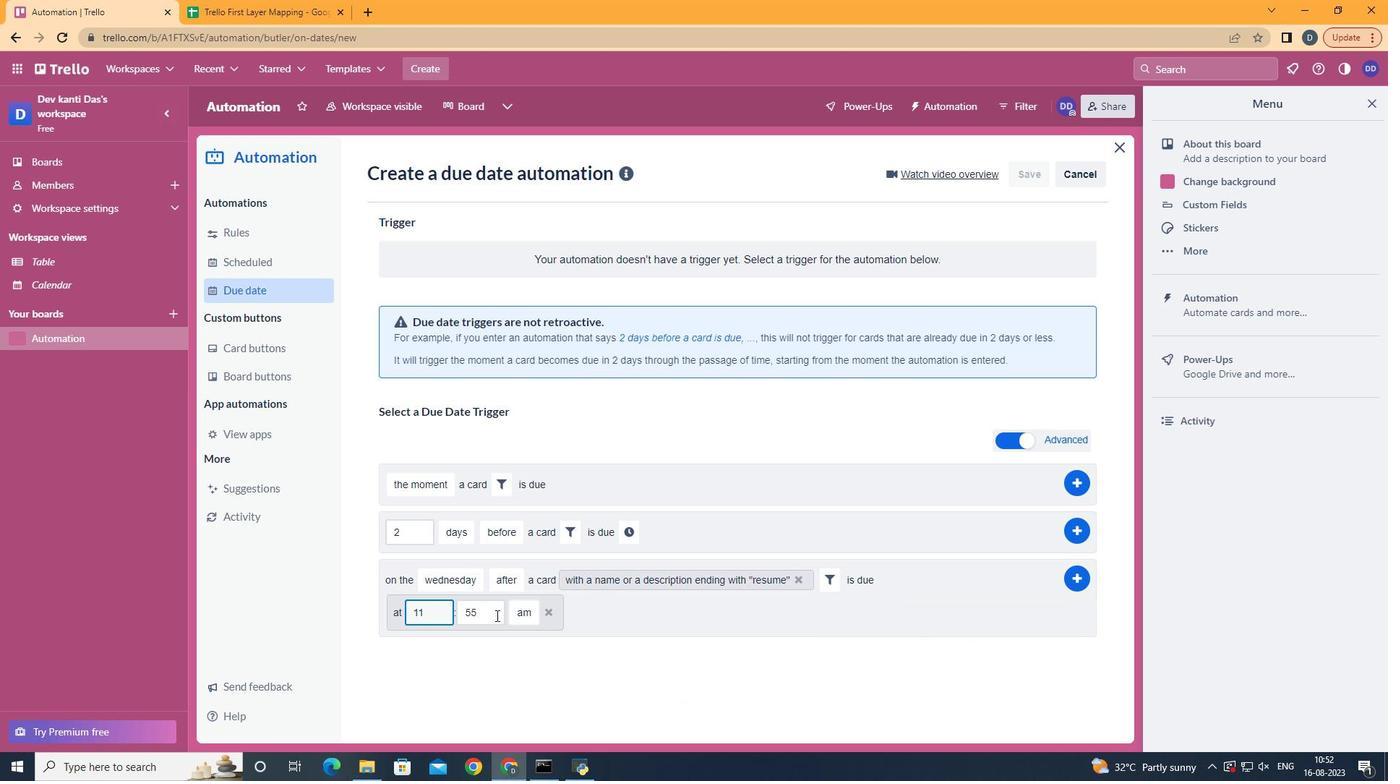 
Action: Mouse pressed left at (502, 622)
Screenshot: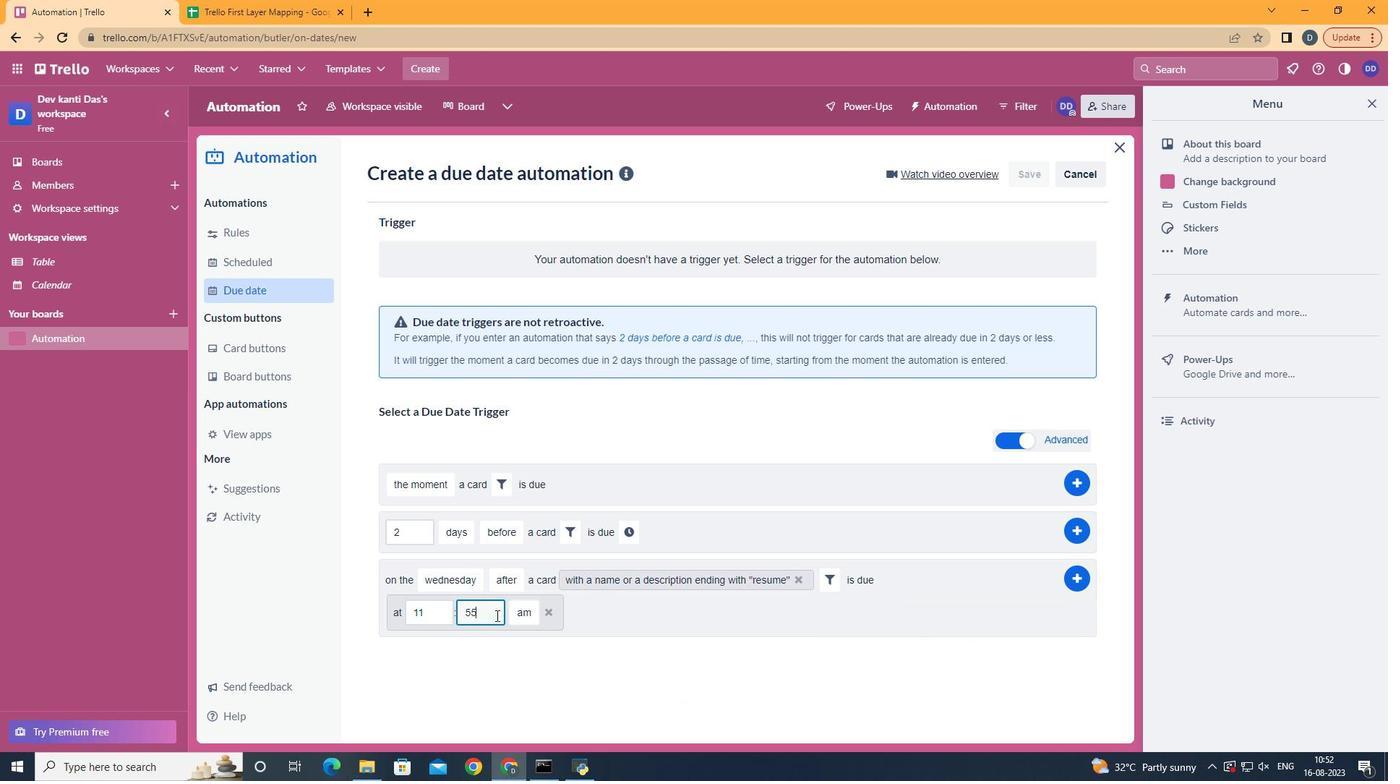 
Action: Key pressed <Key.backspace><Key.backspace>00
Screenshot: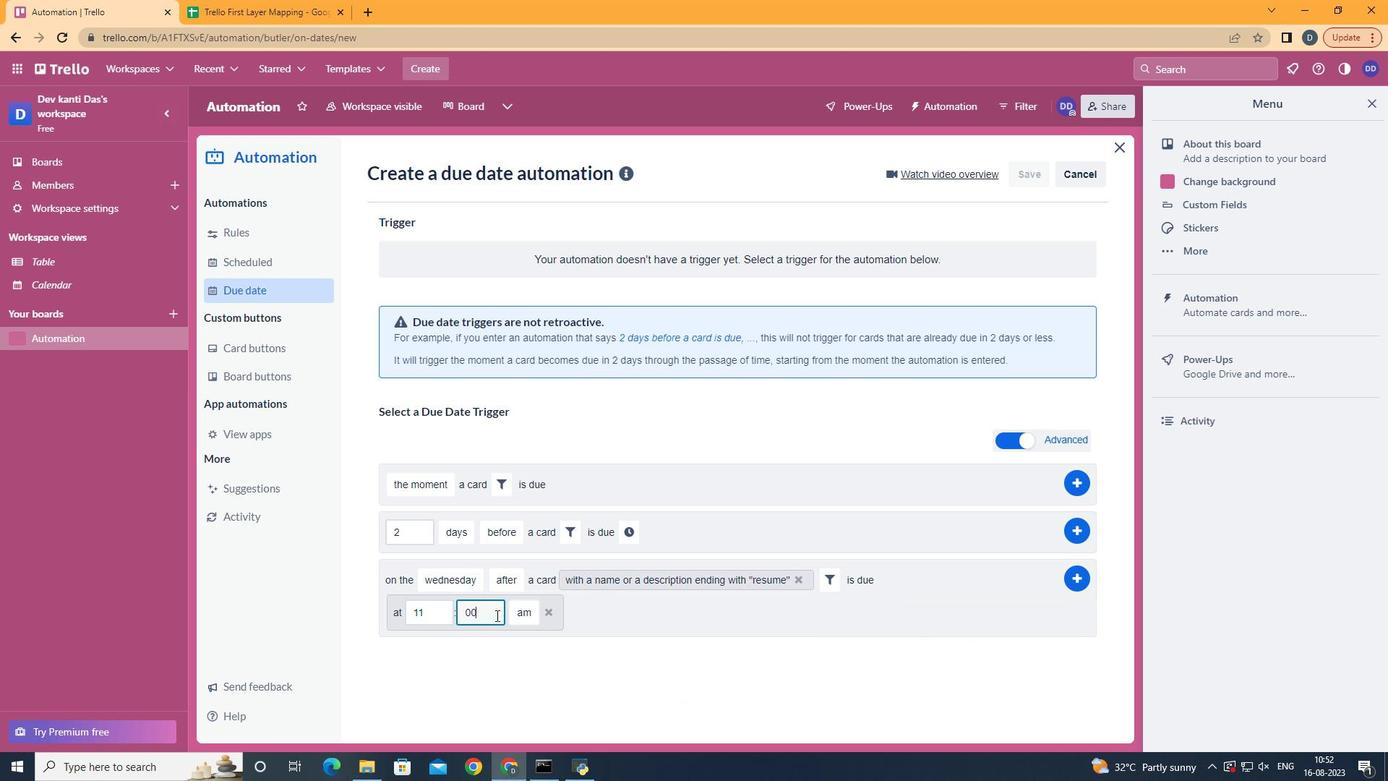 
Action: Mouse moved to (1078, 592)
Screenshot: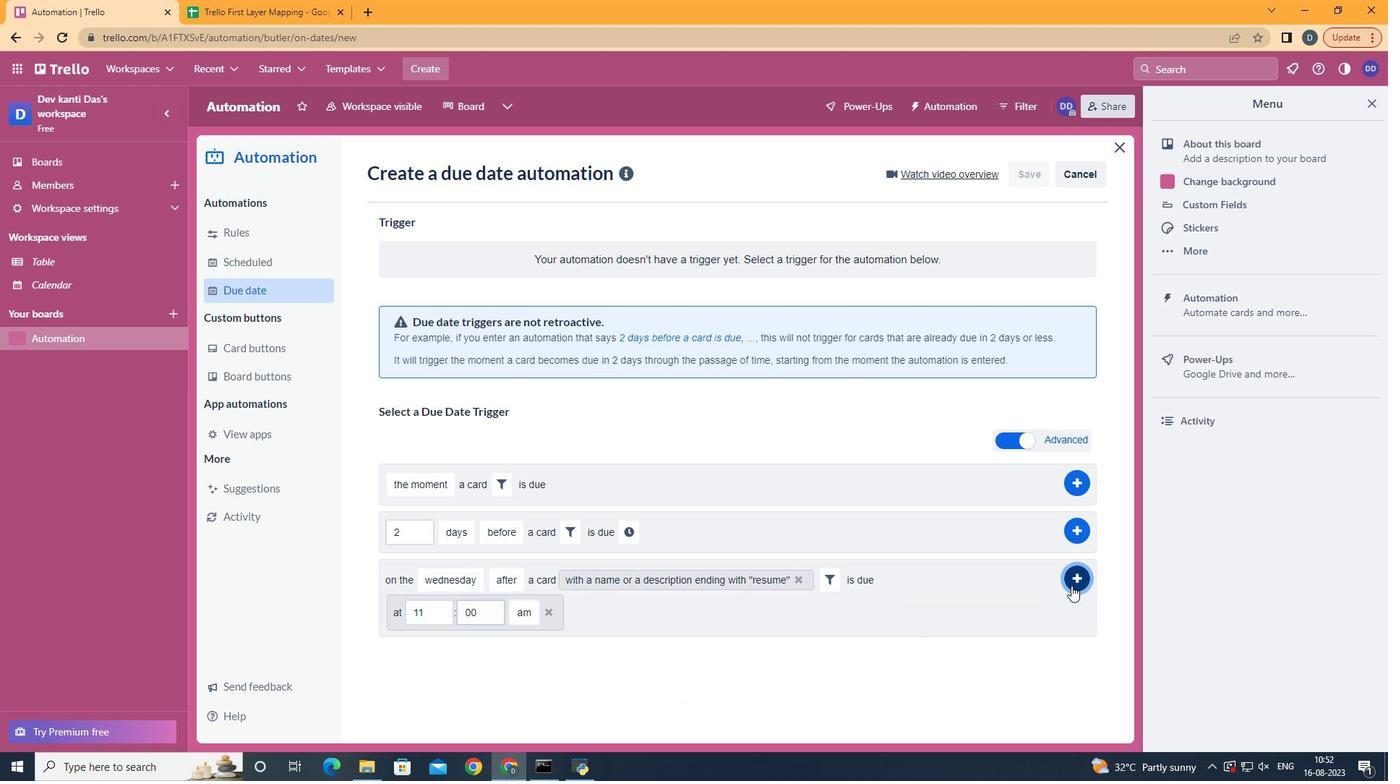 
Action: Mouse pressed left at (1078, 592)
Screenshot: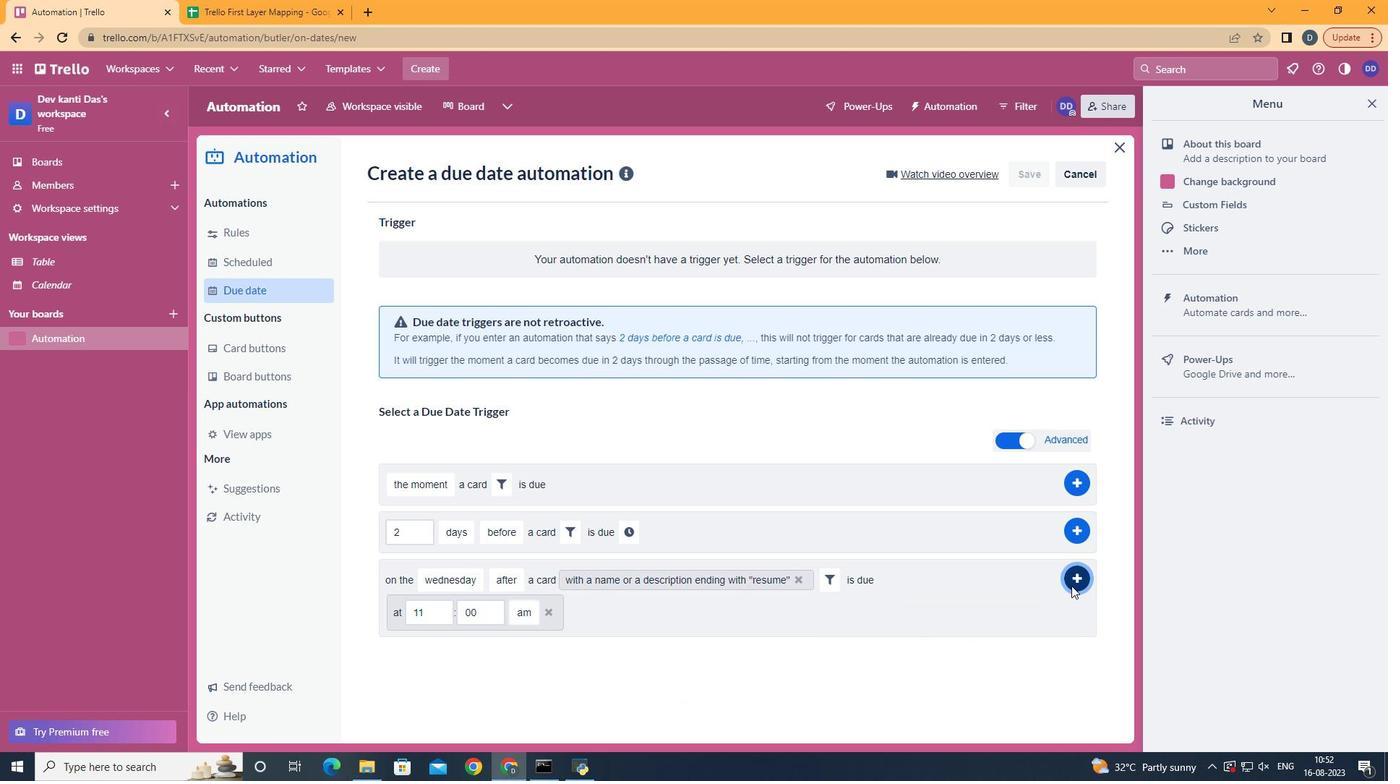 
